 Task: Send an email with the signature Dale Allen with the subject 'Service upgrade' and the message 'Please let me know if there are any changes to the requirements.' from softage.1@softage.net to softage.5@softage.net with an attached document Policy_manual.docx and move the email from Sent Items to the folder Software
Action: Key pressed n
Screenshot: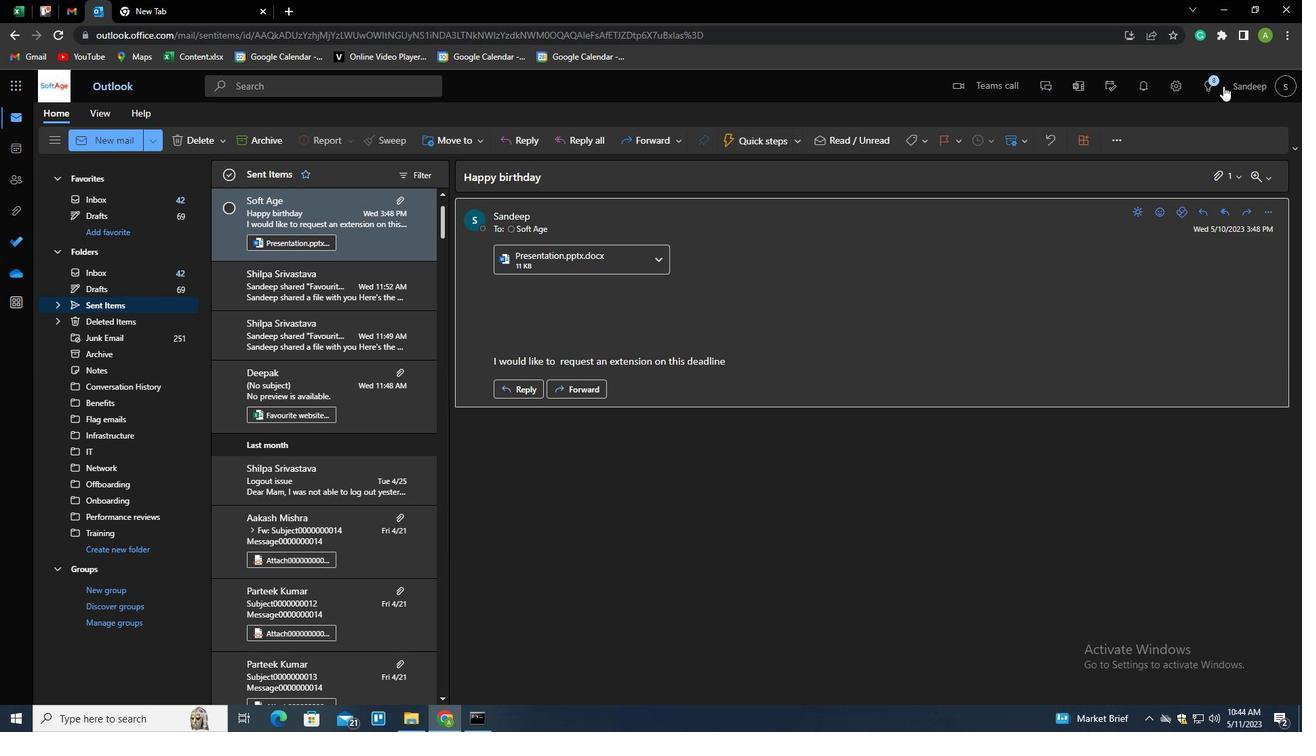 
Action: Mouse moved to (901, 141)
Screenshot: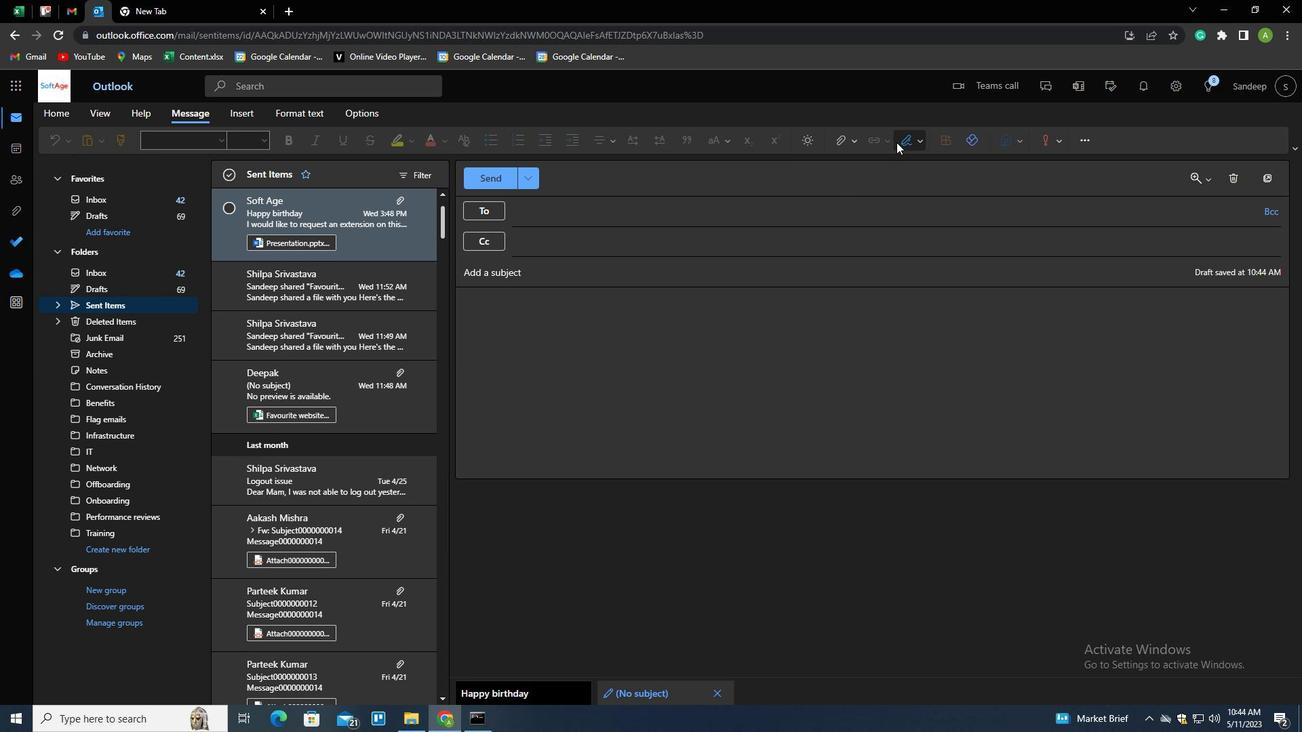 
Action: Mouse pressed left at (901, 141)
Screenshot: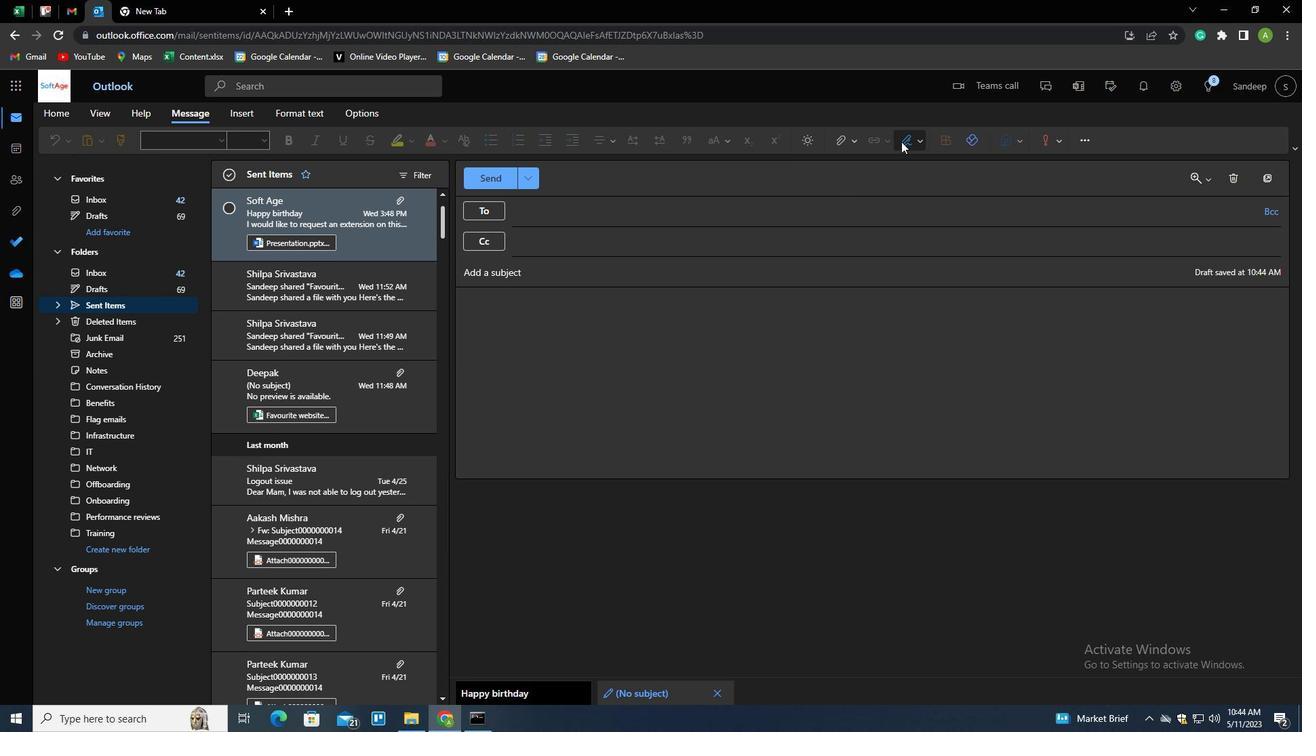 
Action: Mouse moved to (891, 194)
Screenshot: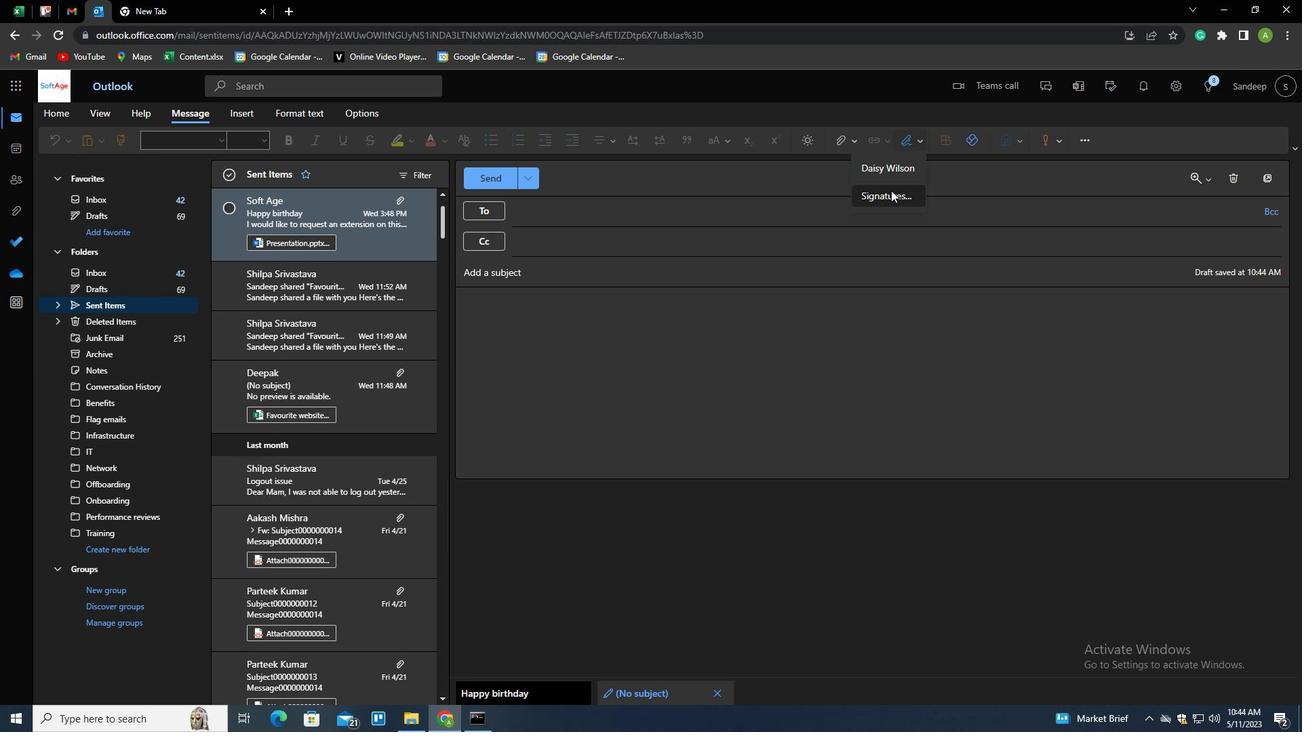 
Action: Mouse pressed left at (891, 194)
Screenshot: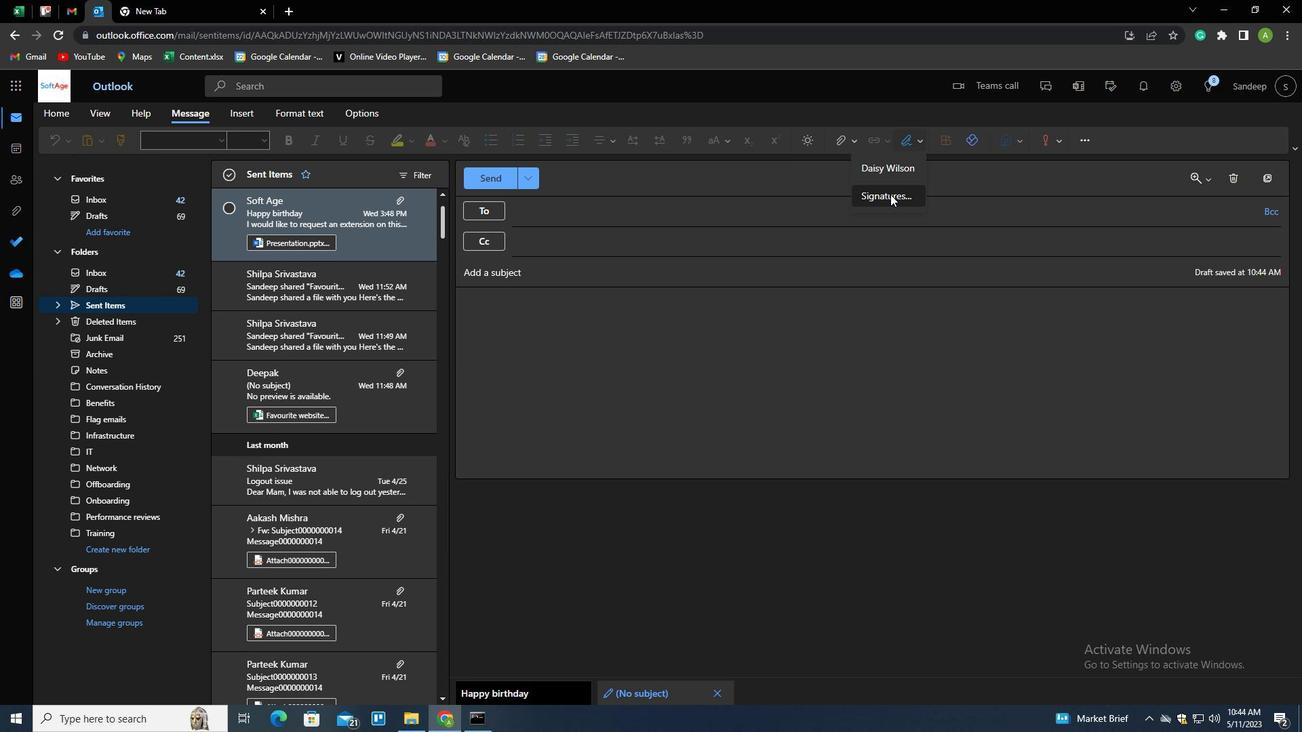 
Action: Mouse moved to (907, 247)
Screenshot: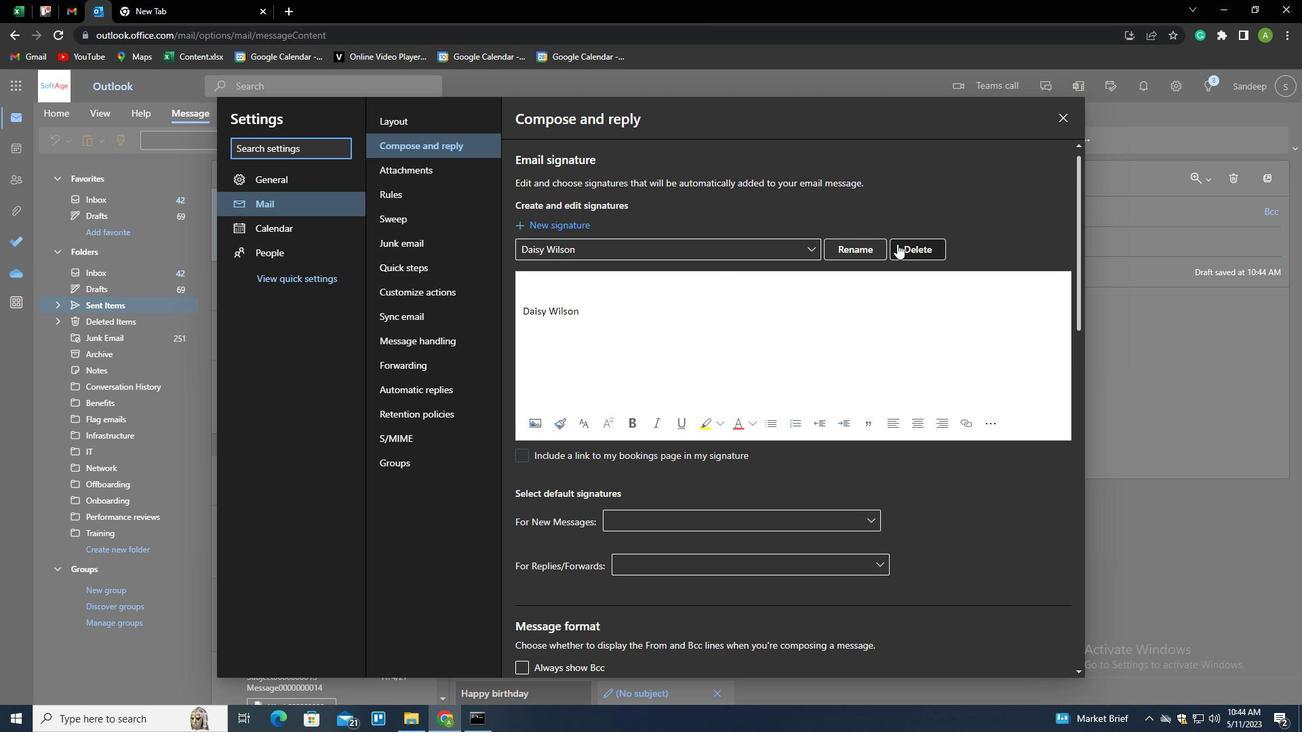 
Action: Mouse pressed left at (907, 247)
Screenshot: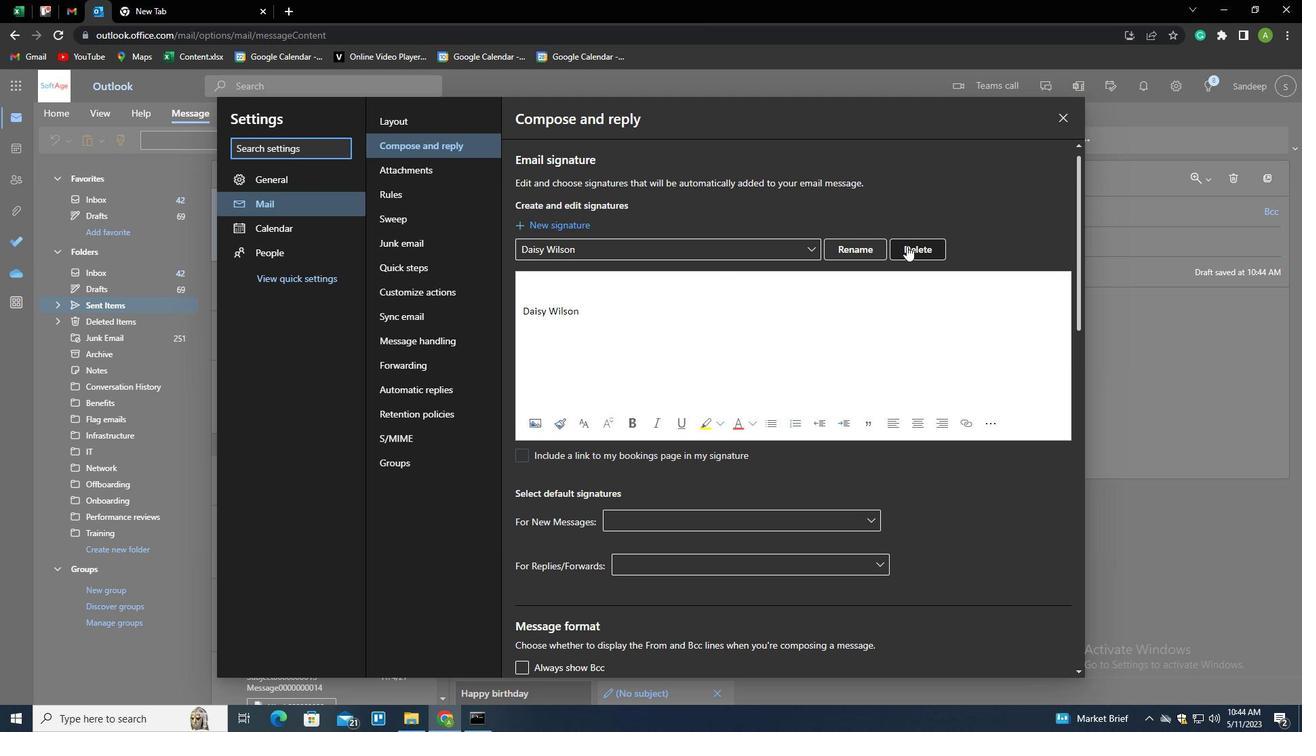 
Action: Mouse moved to (905, 248)
Screenshot: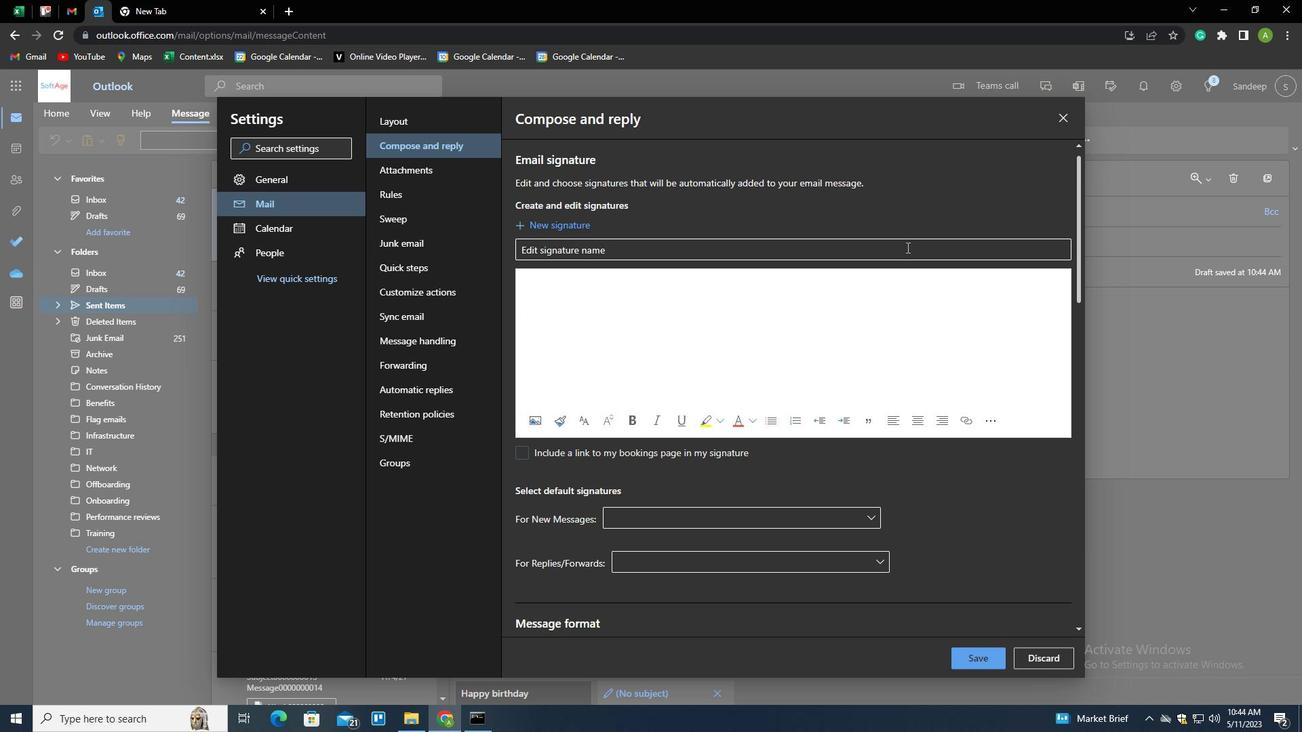 
Action: Mouse pressed left at (905, 248)
Screenshot: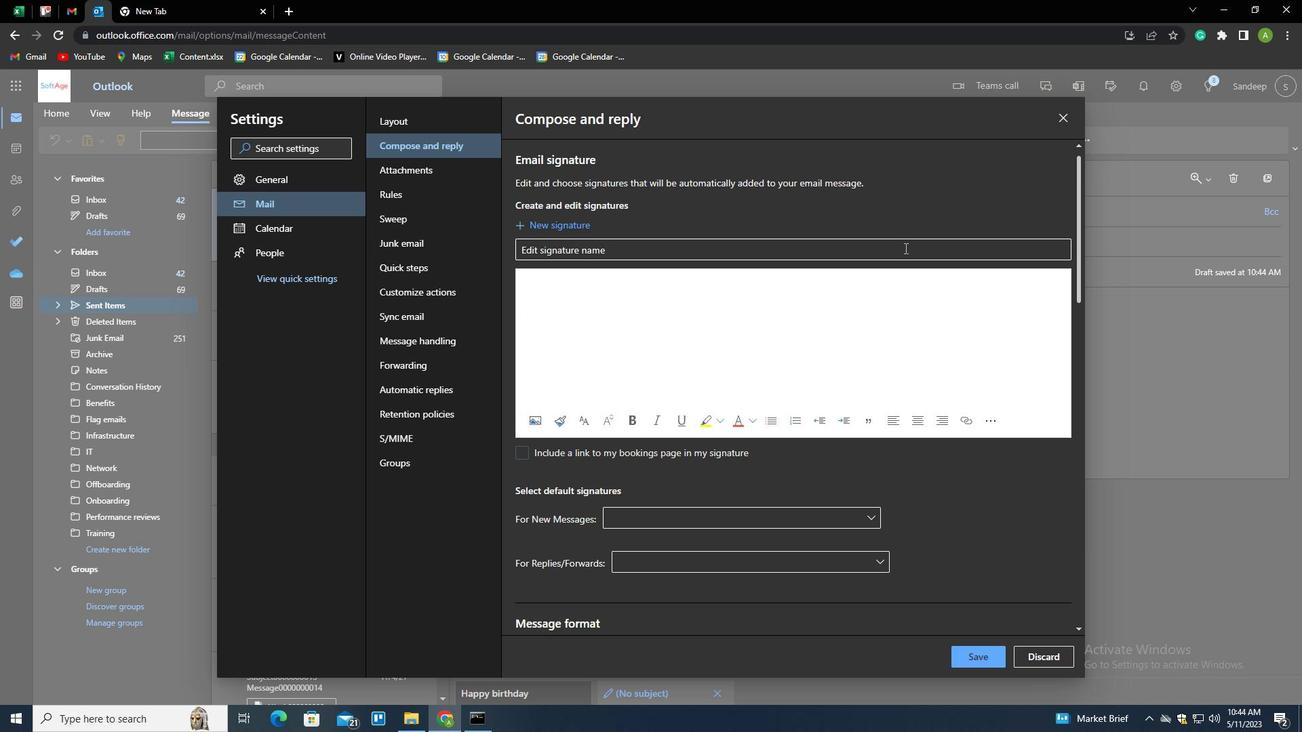 
Action: Key pressed <Key.shift>DALE<Key.space><Key.shift>ALLEN<Key.tab><Key.shift_r><Key.enter><Key.enter><Key.shift>DALE<Key.space><Key.shift>ALLEN
Screenshot: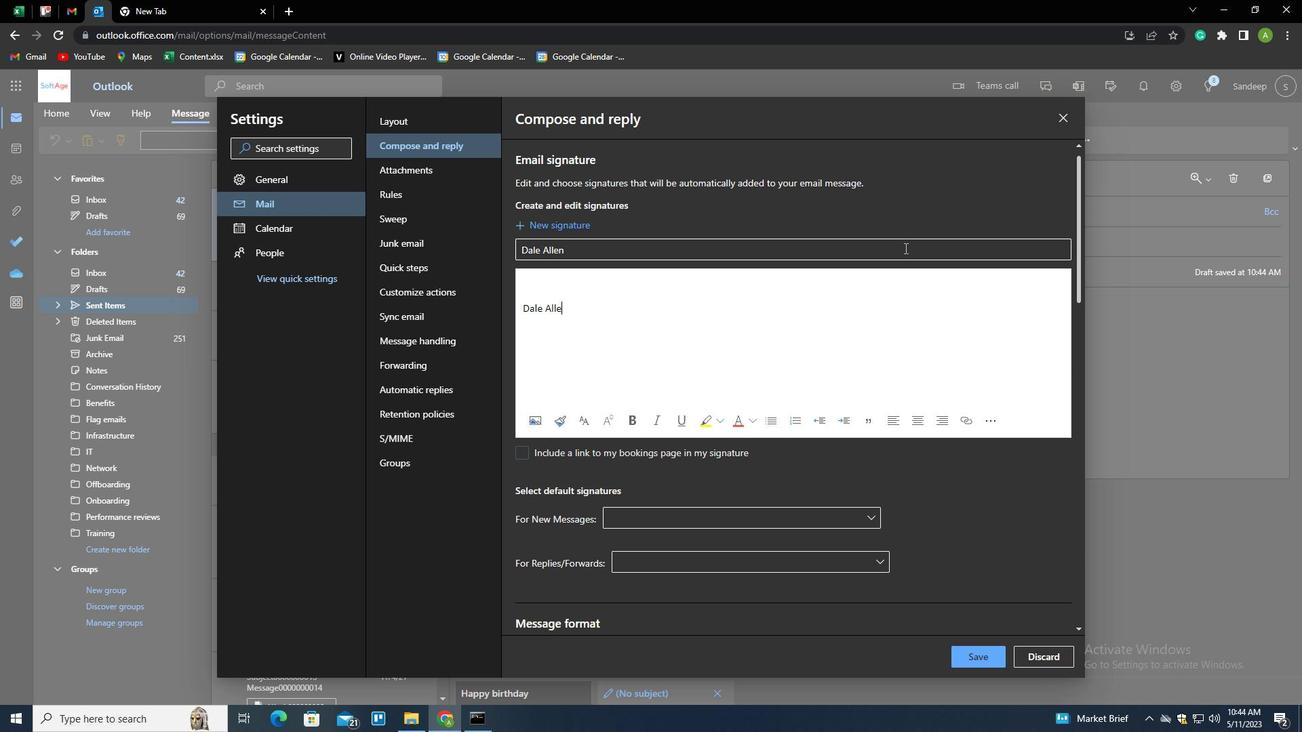 
Action: Mouse moved to (983, 656)
Screenshot: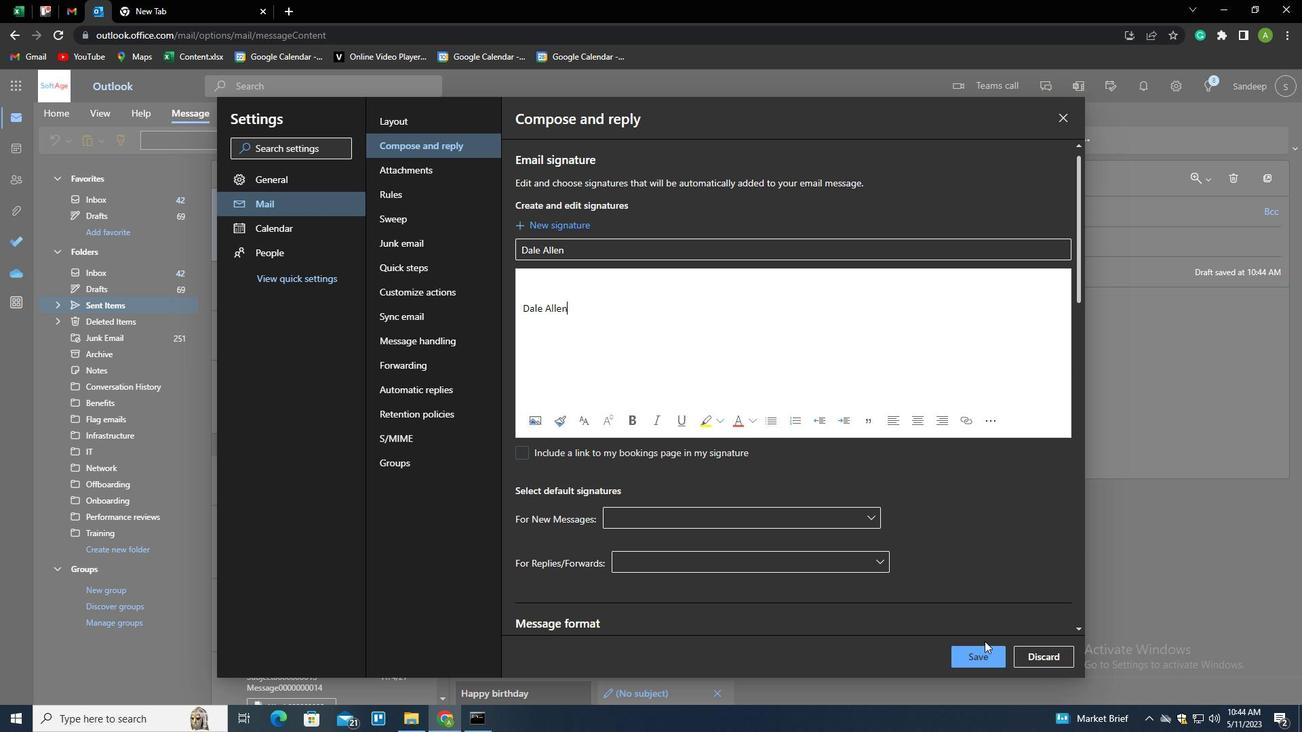 
Action: Mouse pressed left at (983, 656)
Screenshot: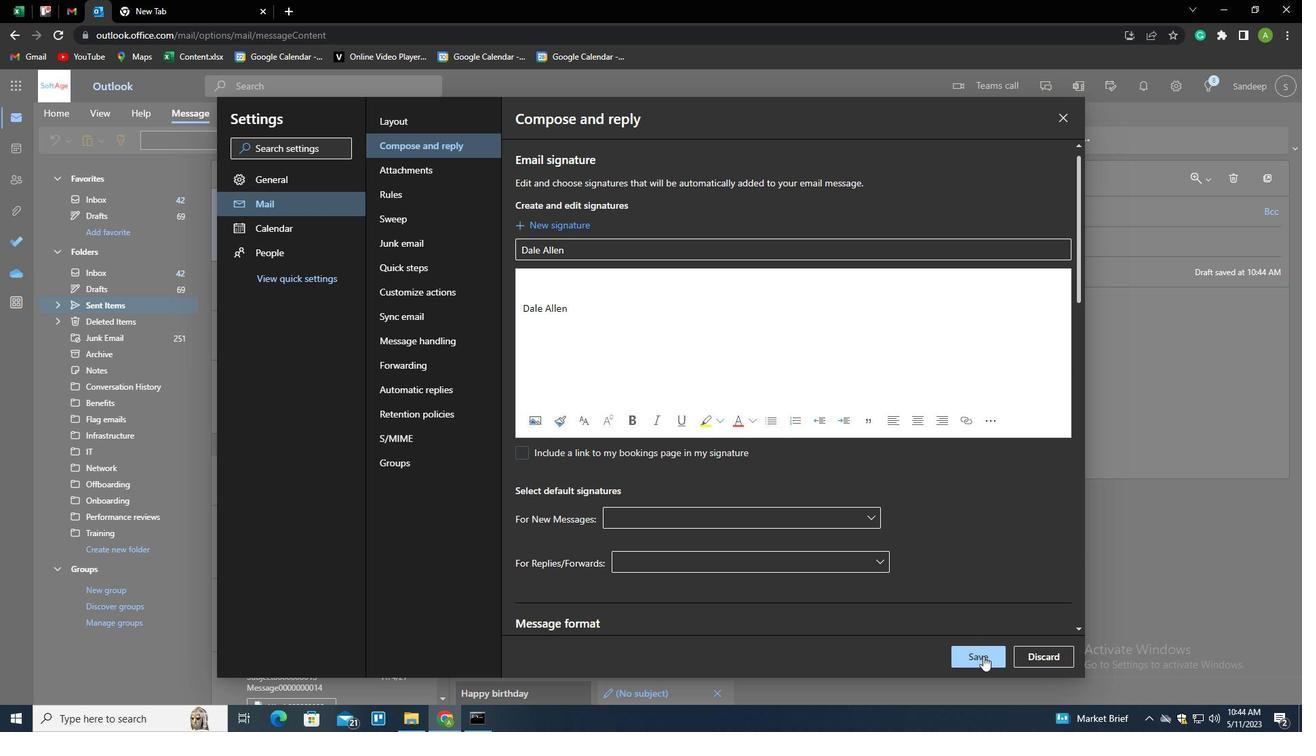 
Action: Mouse moved to (1185, 363)
Screenshot: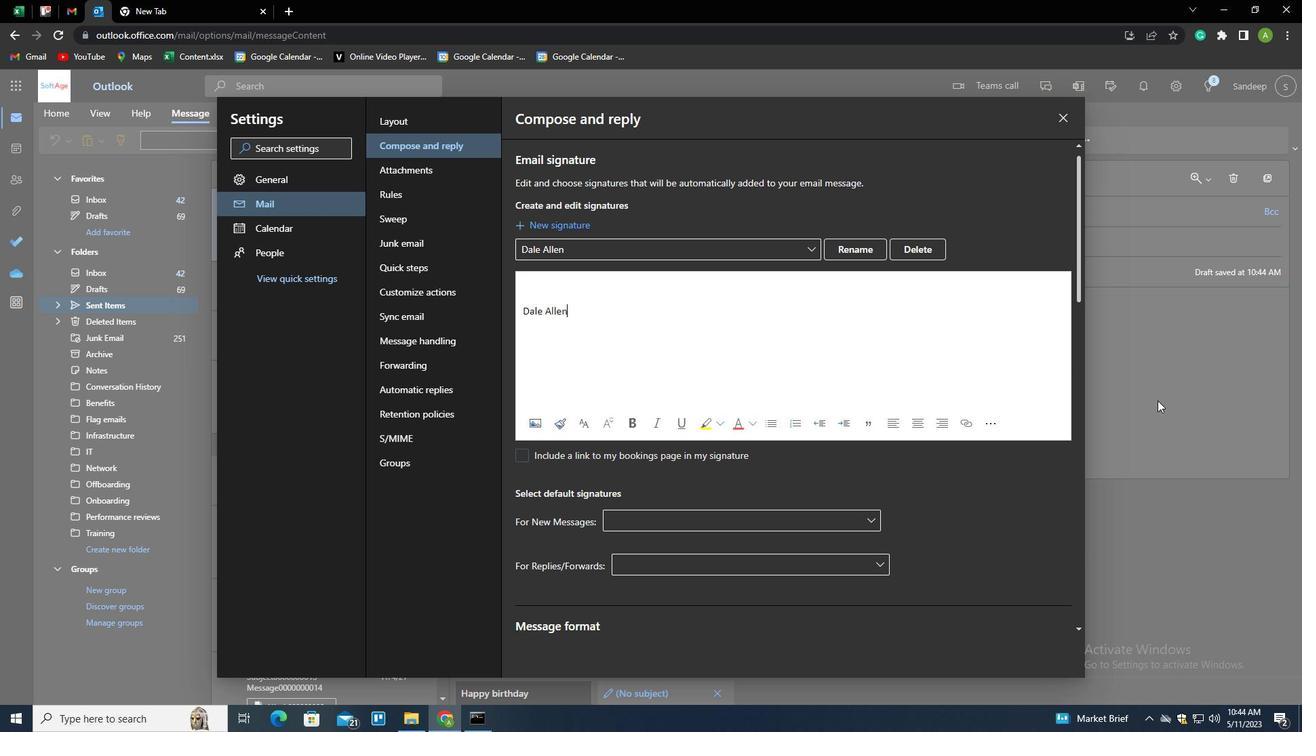 
Action: Mouse pressed left at (1185, 363)
Screenshot: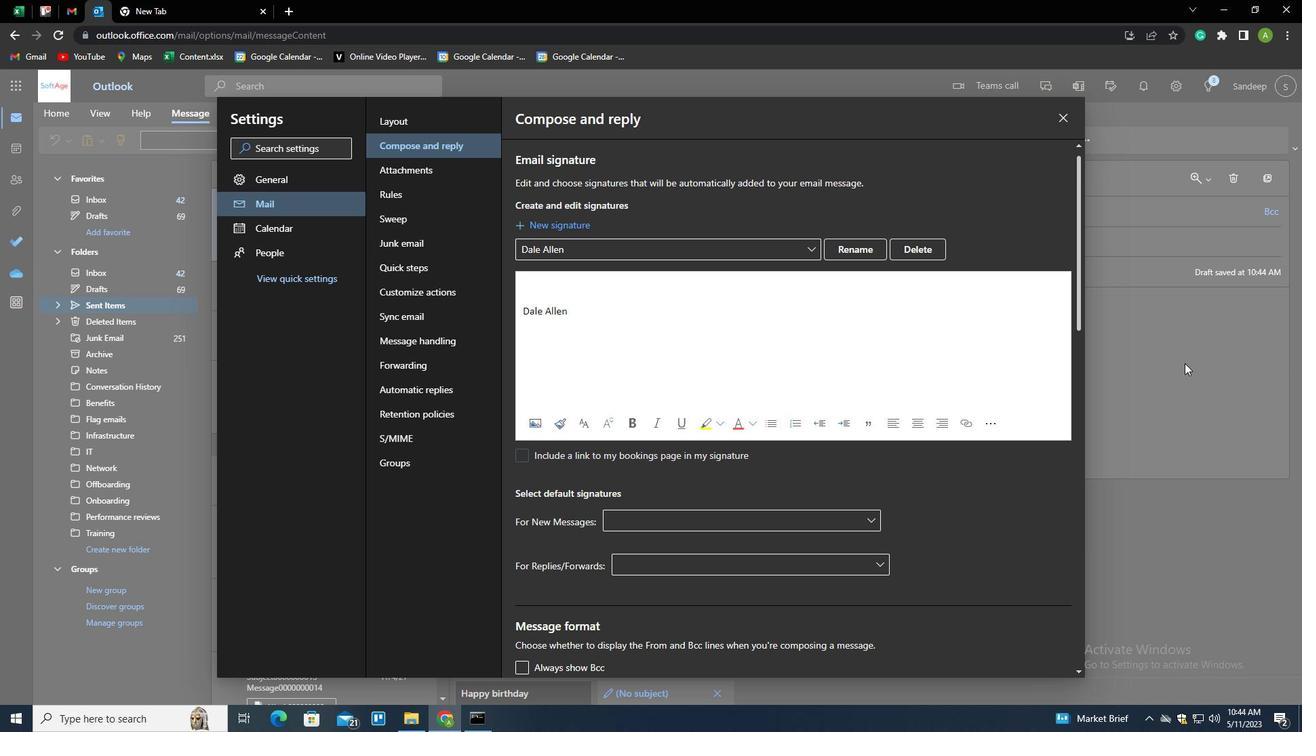 
Action: Mouse moved to (924, 145)
Screenshot: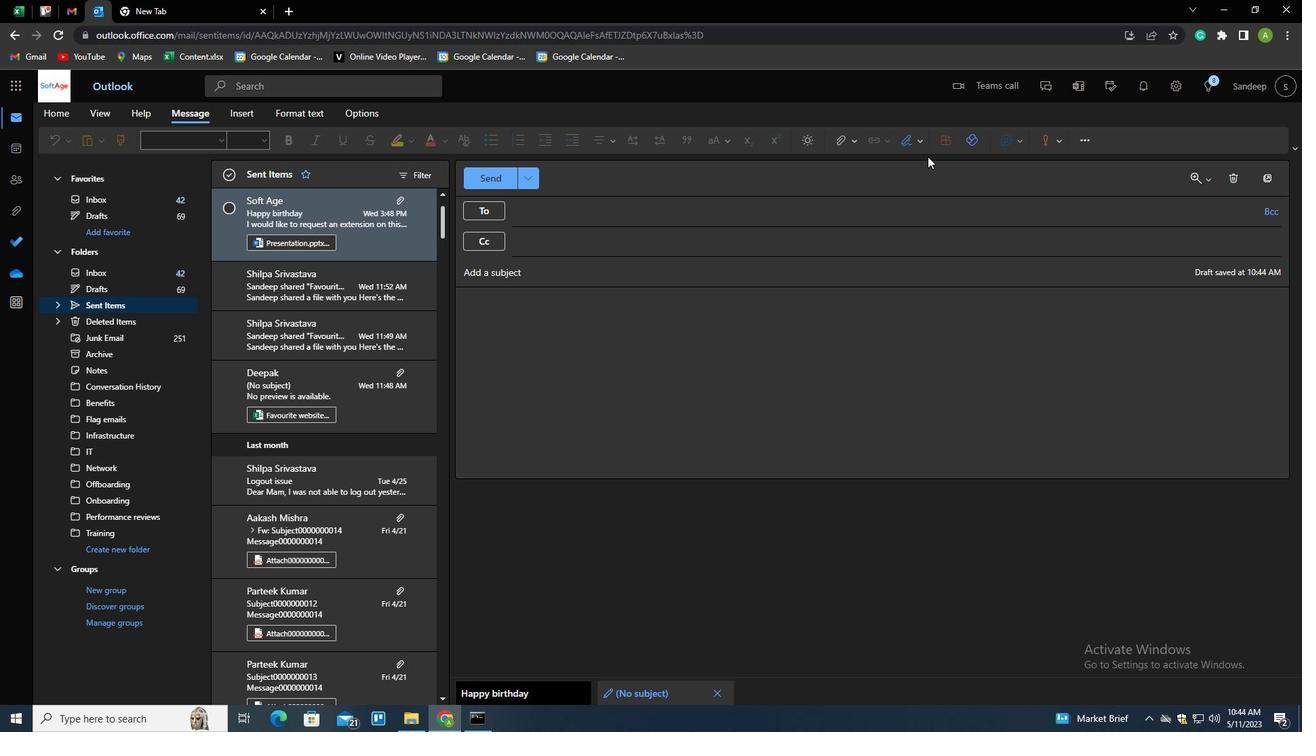 
Action: Mouse pressed left at (924, 145)
Screenshot: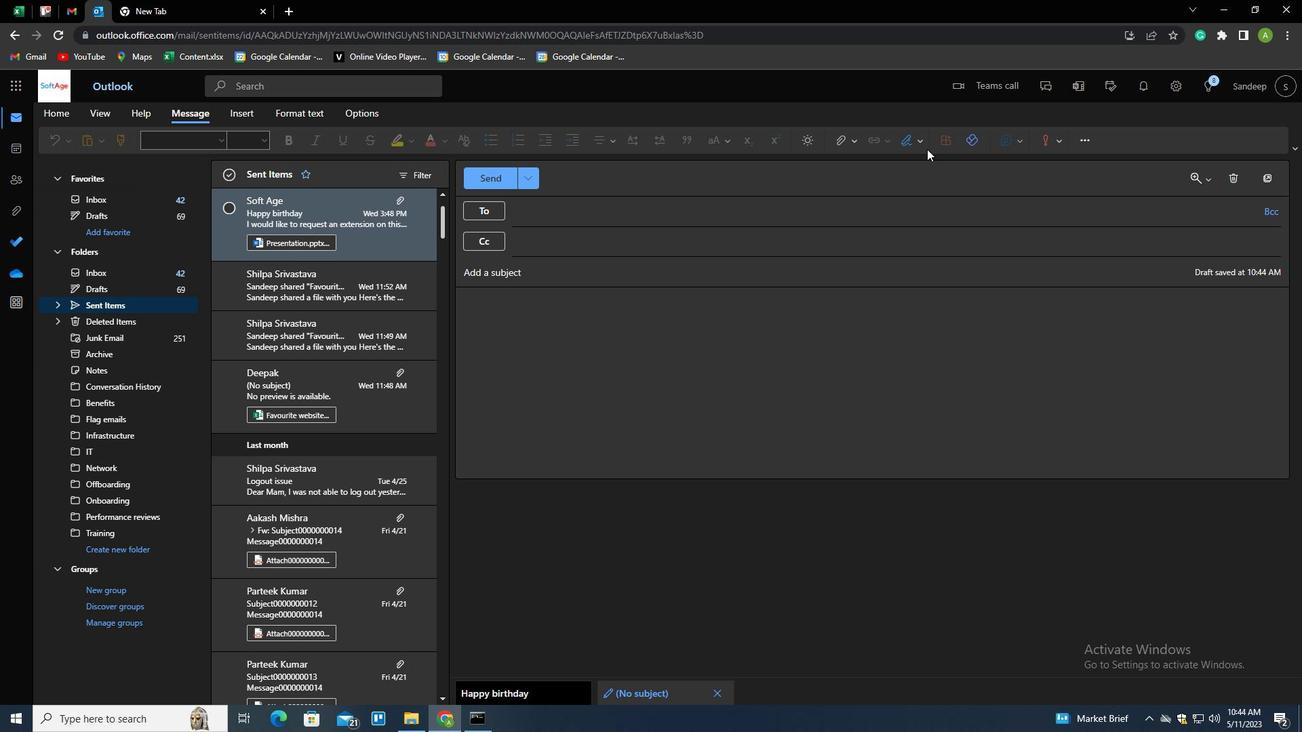 
Action: Mouse moved to (886, 166)
Screenshot: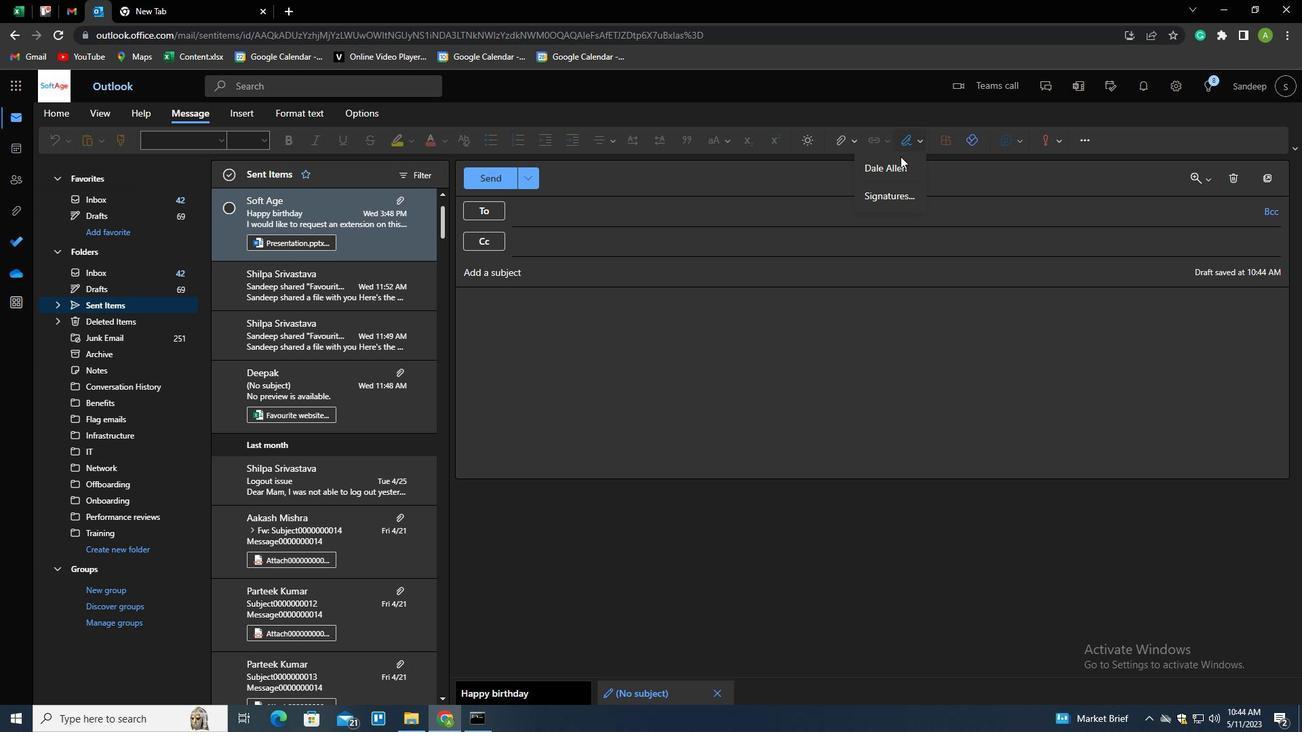 
Action: Mouse pressed left at (886, 166)
Screenshot: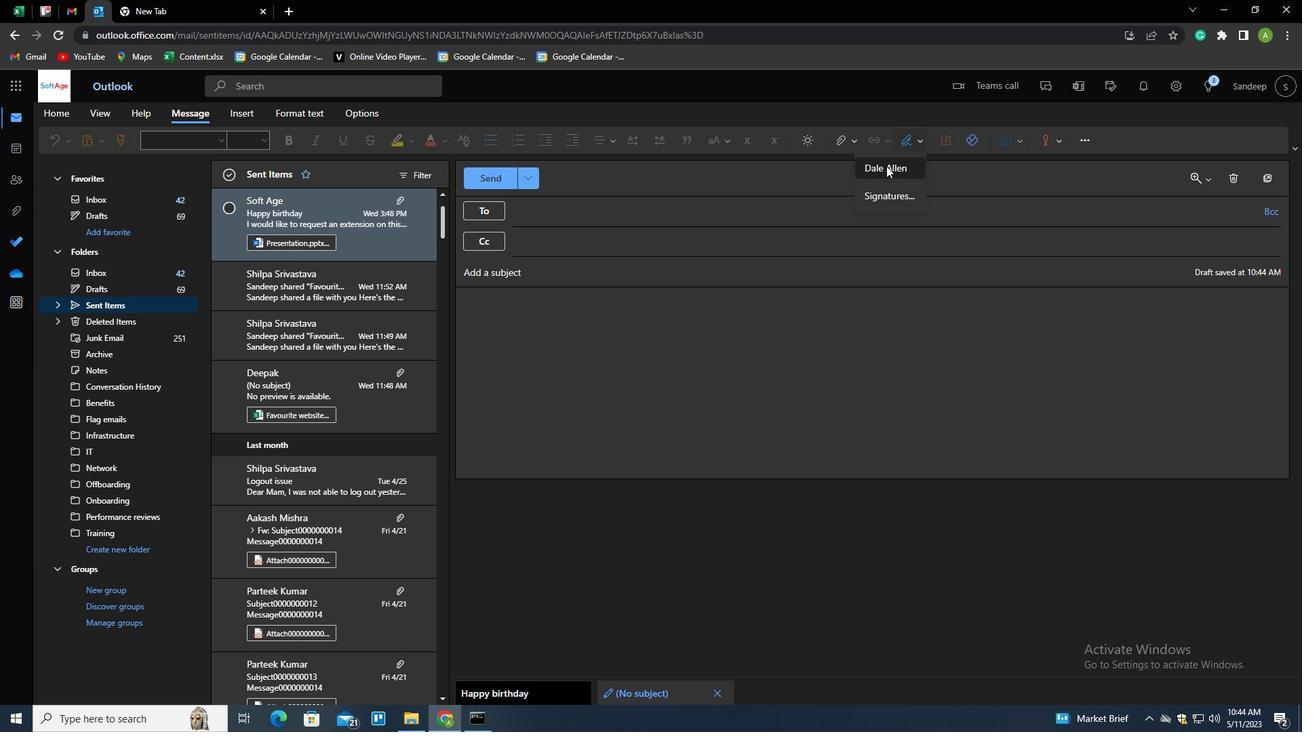 
Action: Mouse moved to (510, 274)
Screenshot: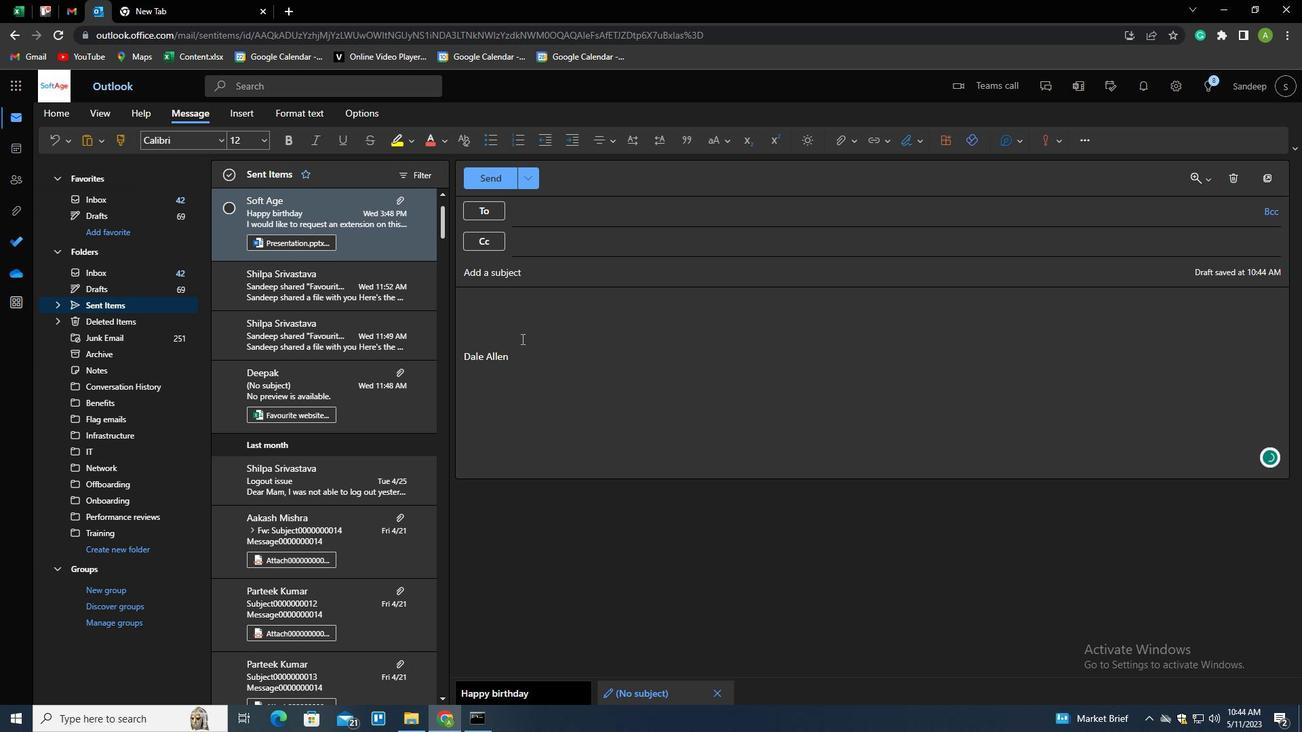
Action: Mouse pressed left at (510, 274)
Screenshot: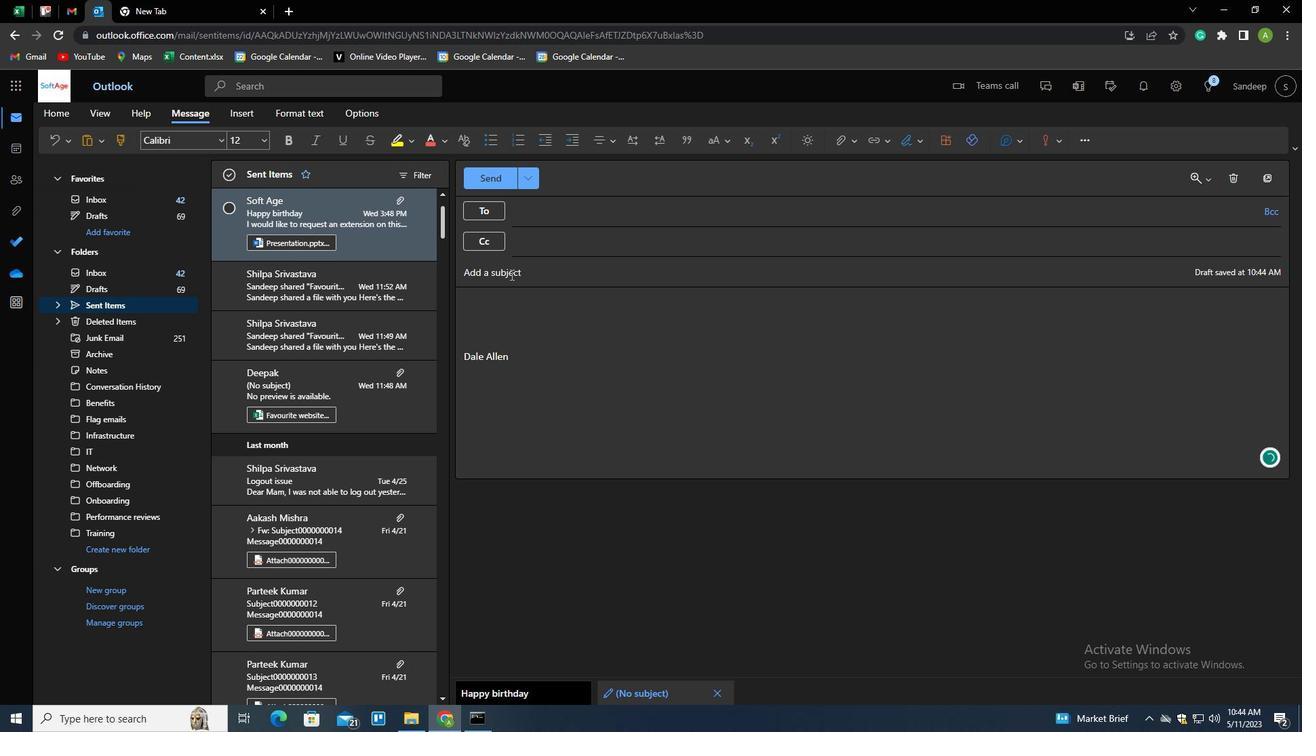 
Action: Key pressed <Key.shift>SERVICE<Key.space><Key.shift><Key.shift><Key.shift><Key.shift><Key.shift>UPGRADE<Key.tab><Key.shift_r><Key.enter><Key.backspace><Key.end><Key.down><Key.down><Key.down><Key.down><Key.down><Key.shift_r><Key.enter><Key.shift>PLEASE<Key.space>LET<Key.space>ME<Key.space>KNOE<Key.backspace>W<Key.space>IF<Key.space>THERE<Key.space>ARE<Key.space>ANY<Key.space>CHNGES<Key.space>TO<Key.space>THE<Key.space><Key.backspace><Key.backspace><Key.backspace><Key.backspace><Key.backspace><Key.backspace><Key.backspace><Key.backspace><Key.backspace><Key.backspace><Key.backspace><Key.backspace>ANGES<Key.space>TO<Key.space>THE<Key.space>REQUIREMENTS.
Screenshot: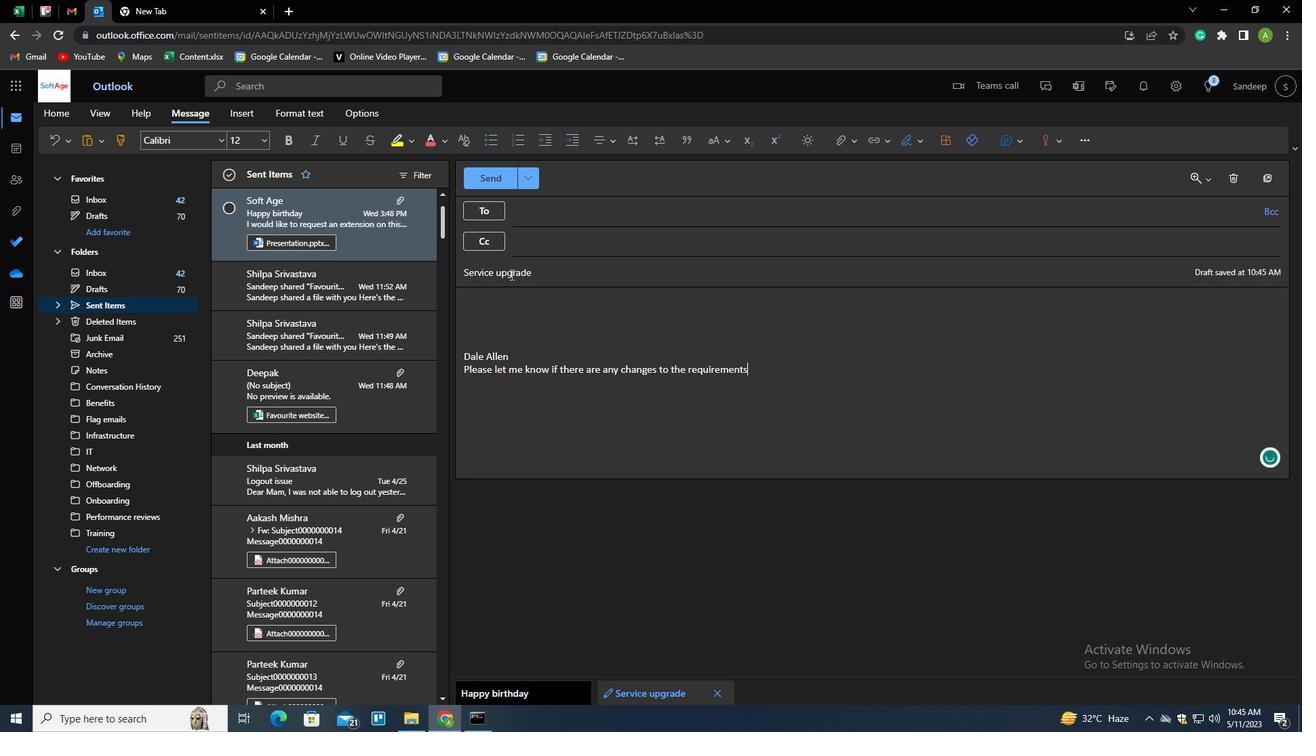 
Action: Mouse moved to (553, 211)
Screenshot: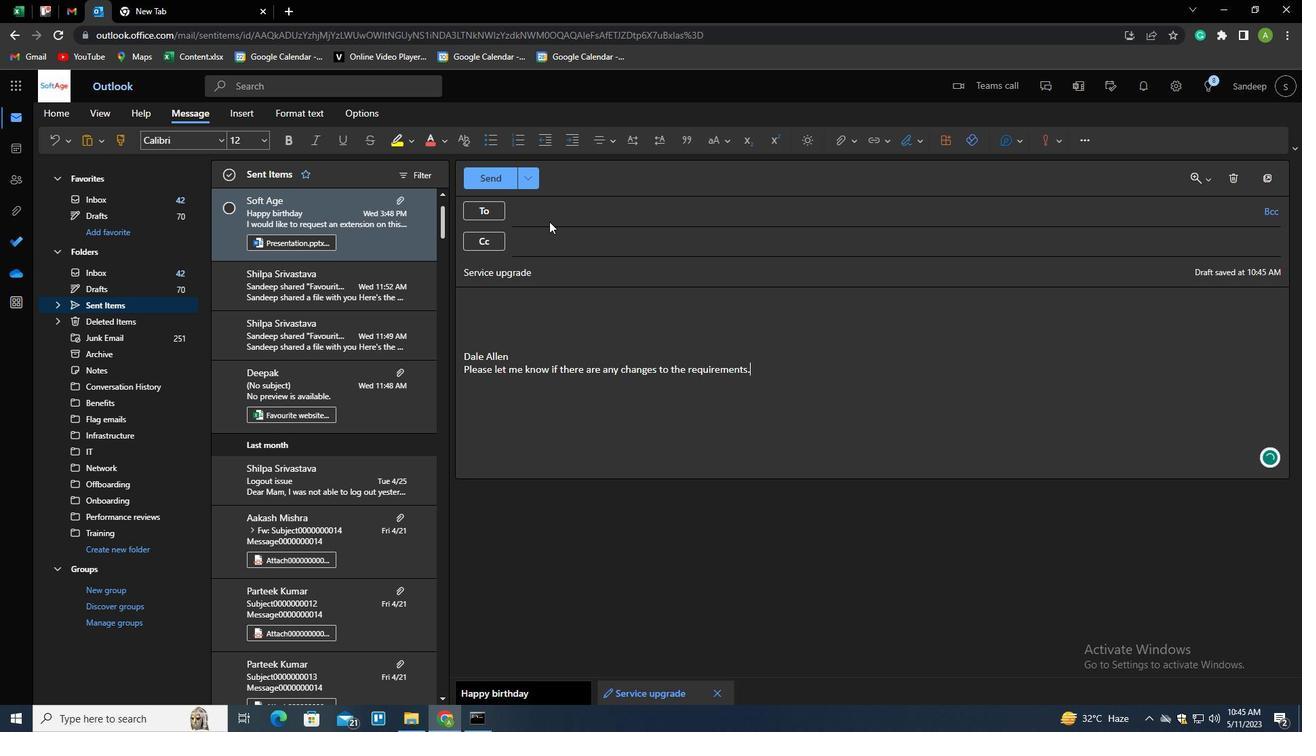 
Action: Mouse pressed left at (553, 211)
Screenshot: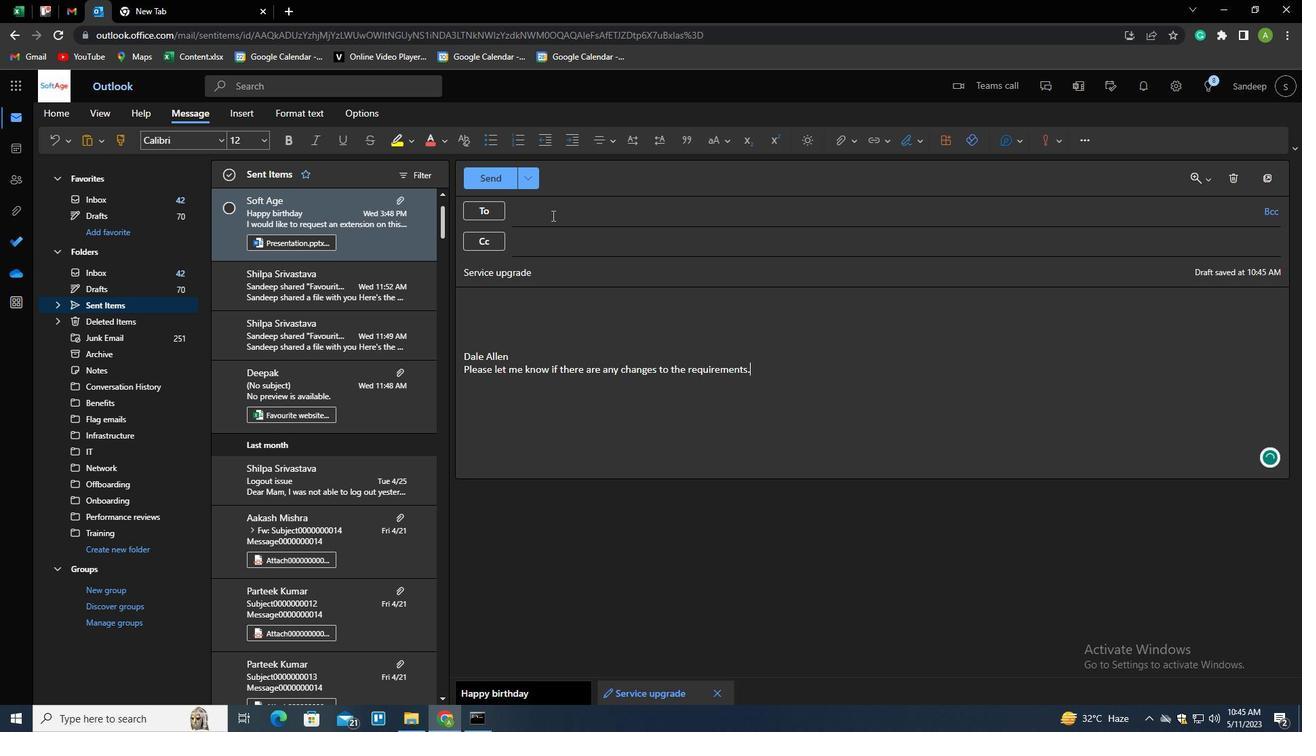 
Action: Key pressed SOFTAGE.5
Screenshot: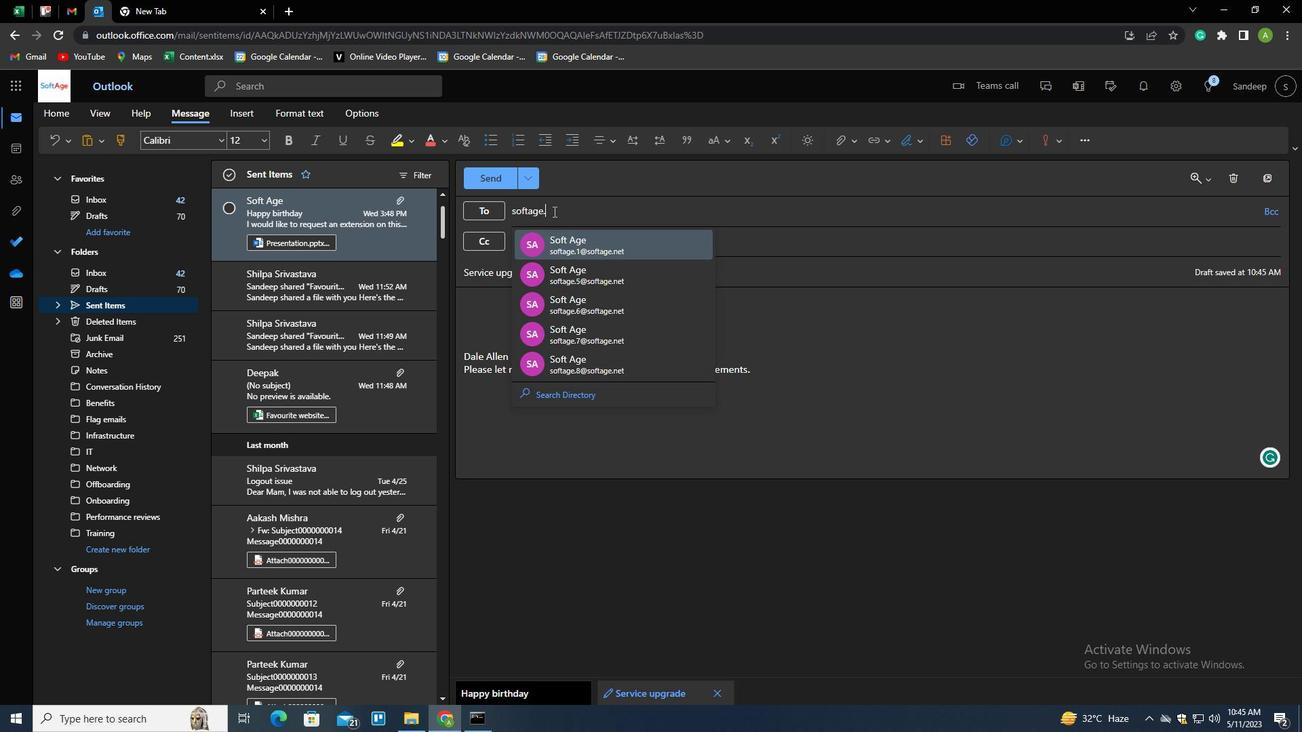 
Action: Mouse moved to (570, 247)
Screenshot: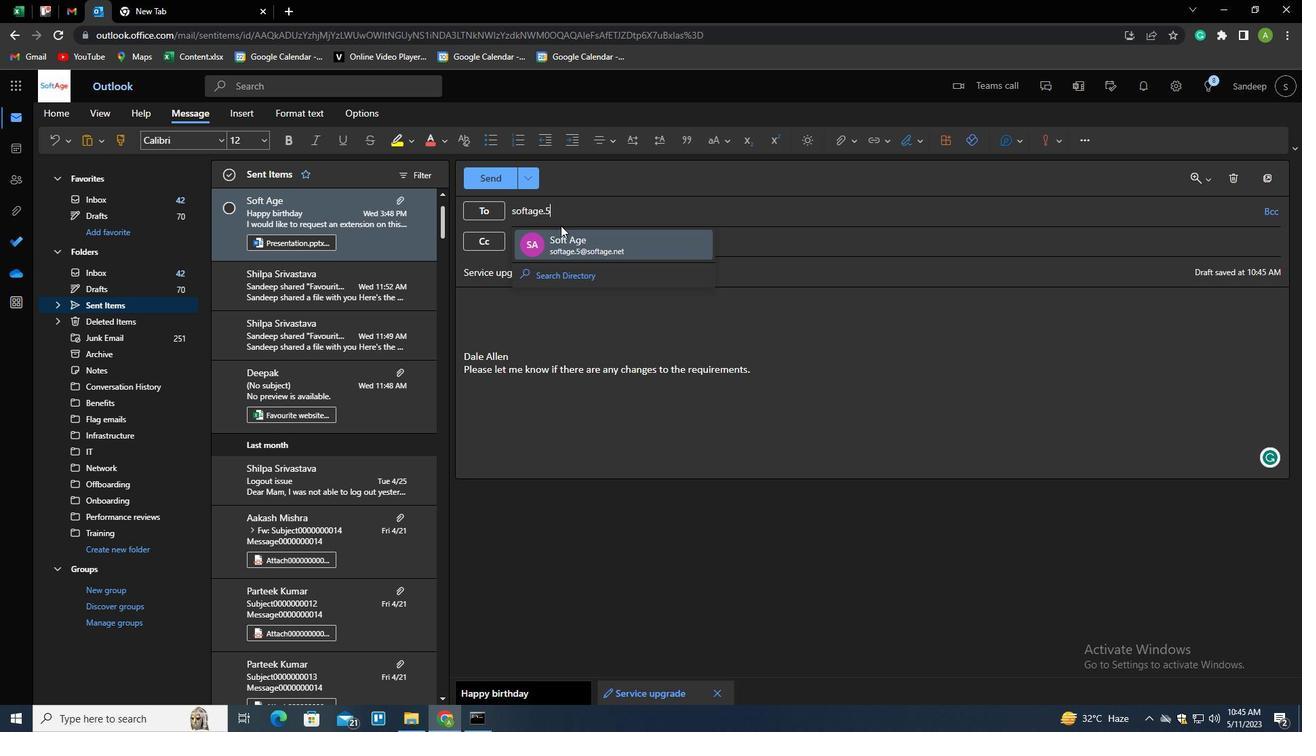 
Action: Mouse pressed left at (570, 247)
Screenshot: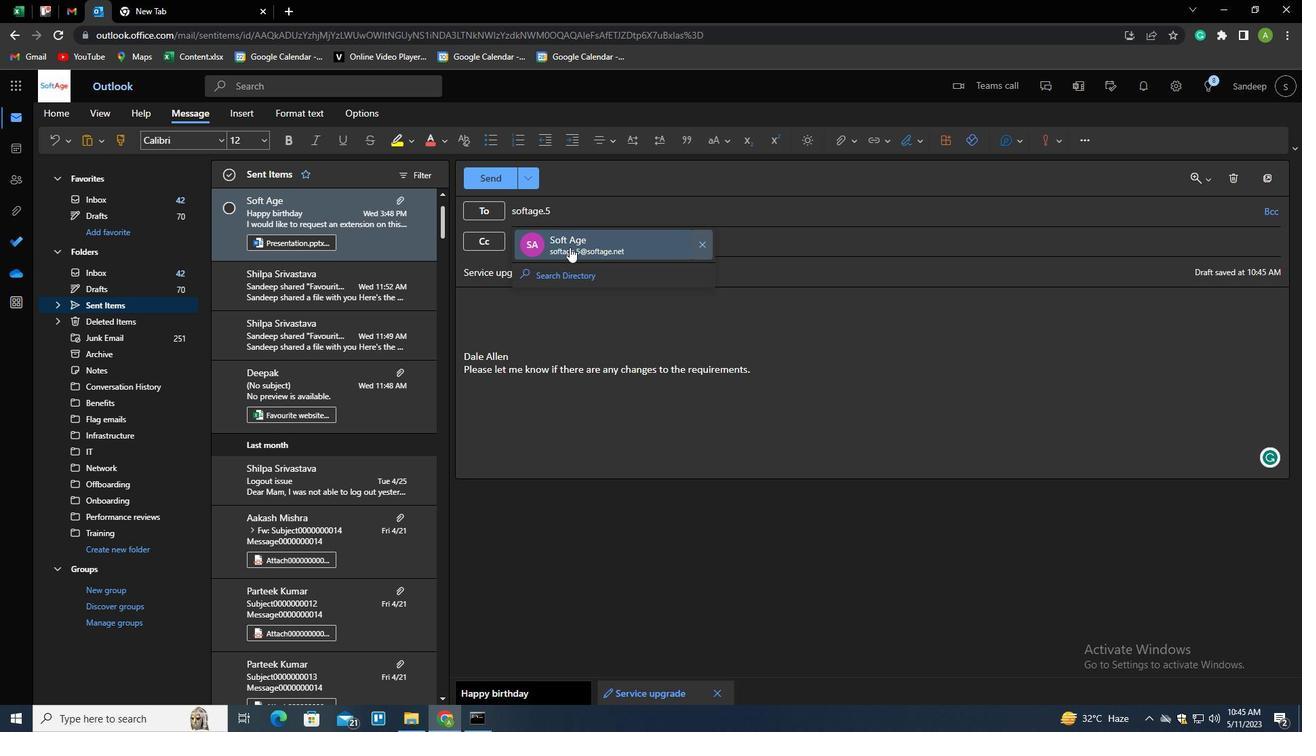 
Action: Mouse moved to (122, 546)
Screenshot: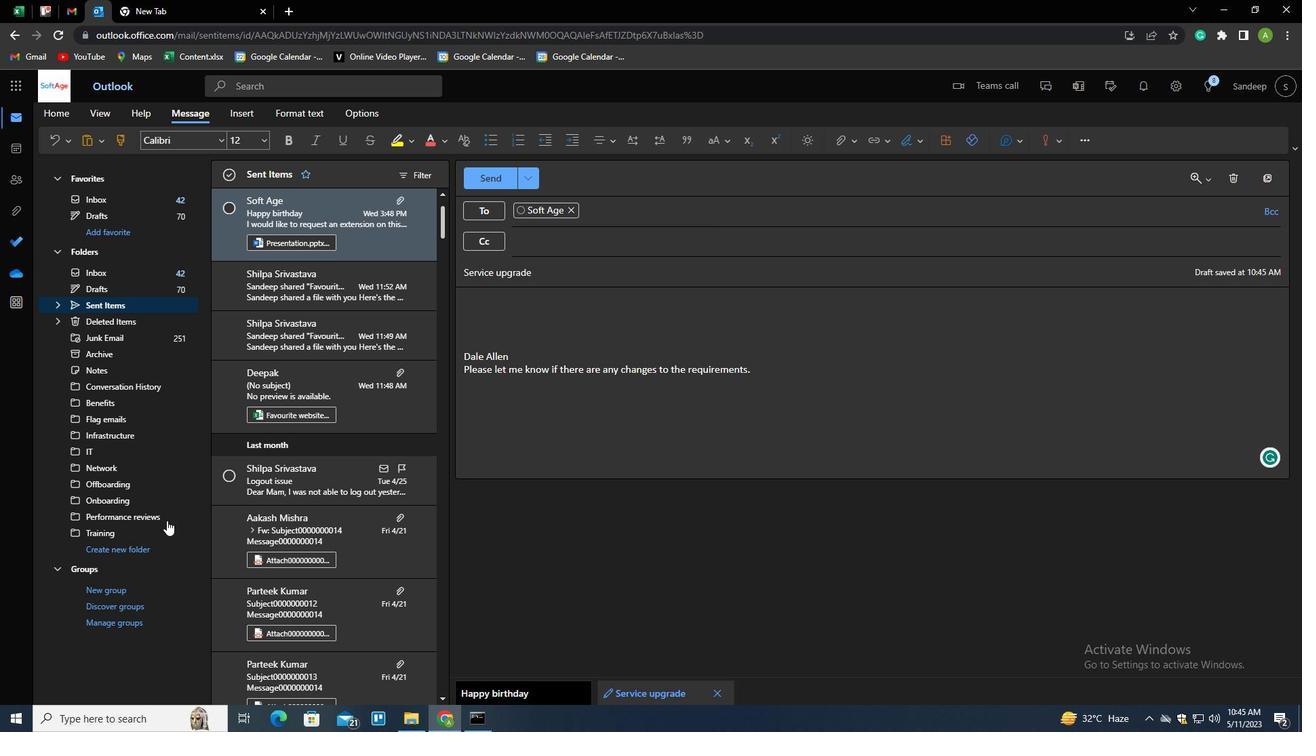 
Action: Mouse pressed left at (122, 546)
Screenshot: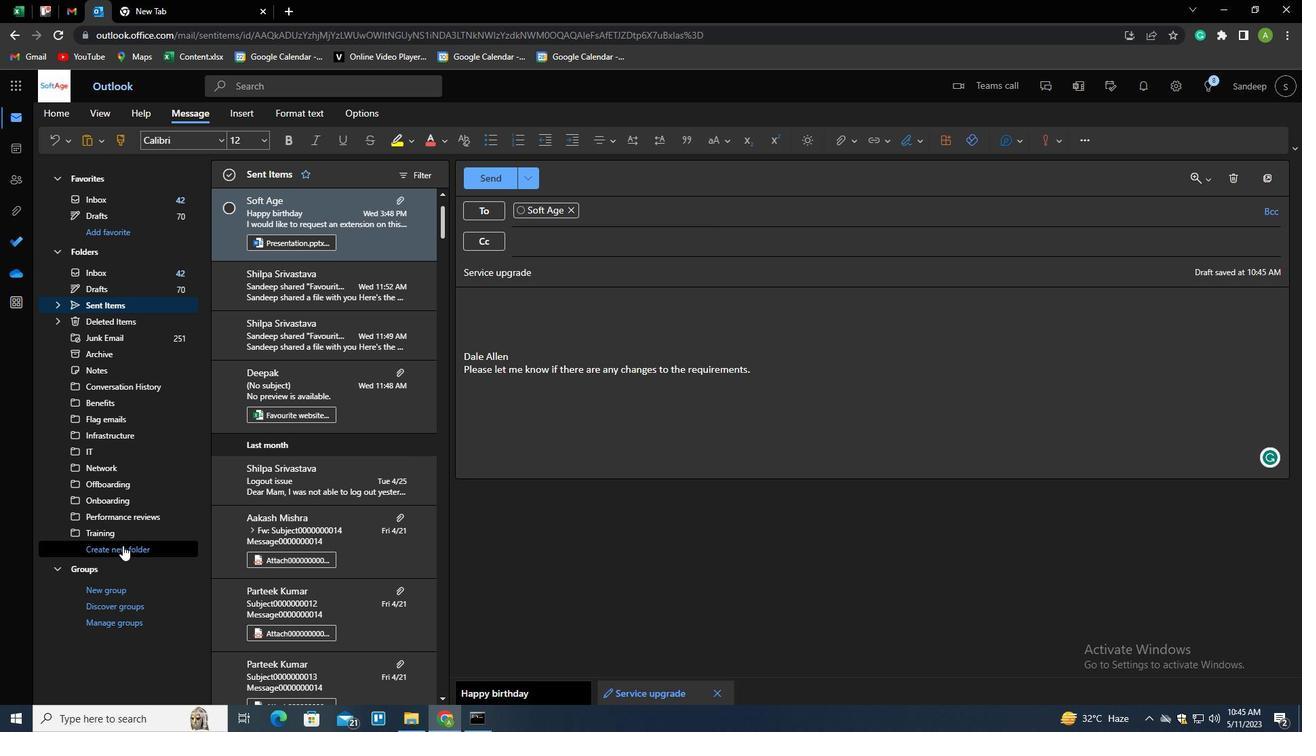 
Action: Mouse moved to (618, 332)
Screenshot: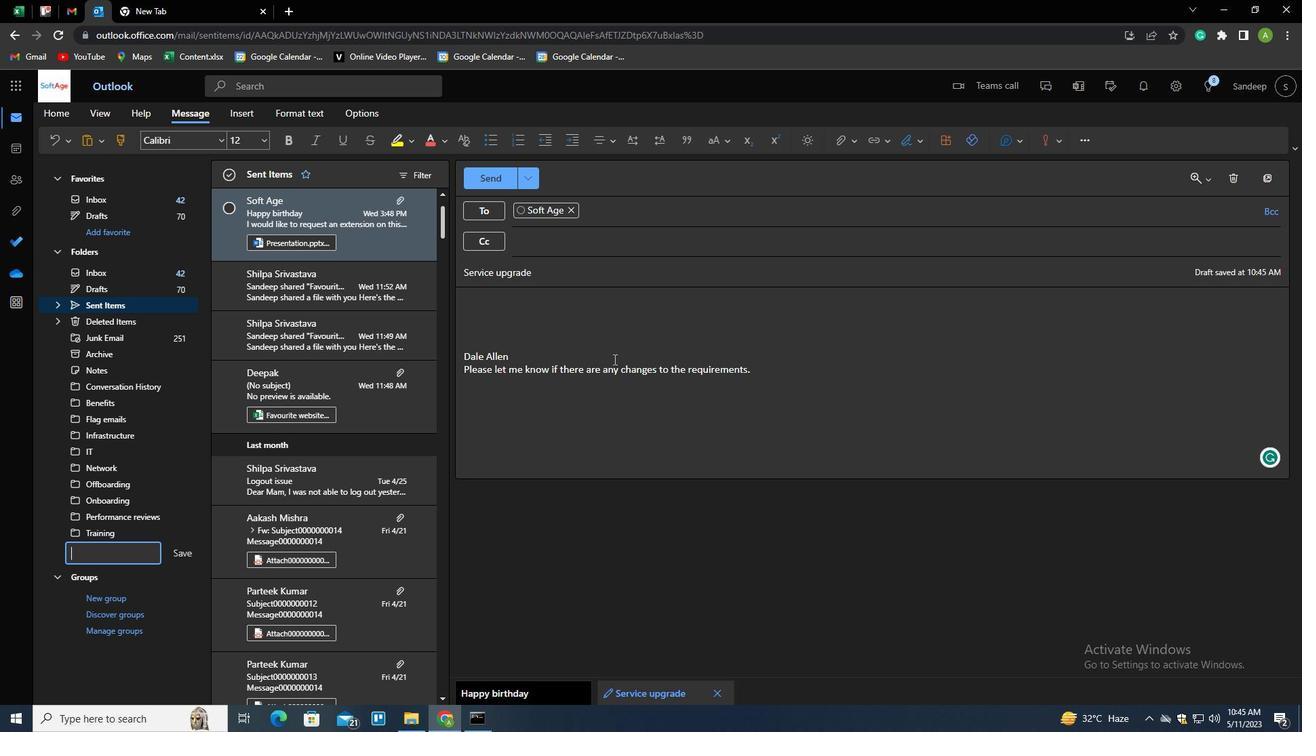 
Action: Mouse pressed left at (618, 332)
Screenshot: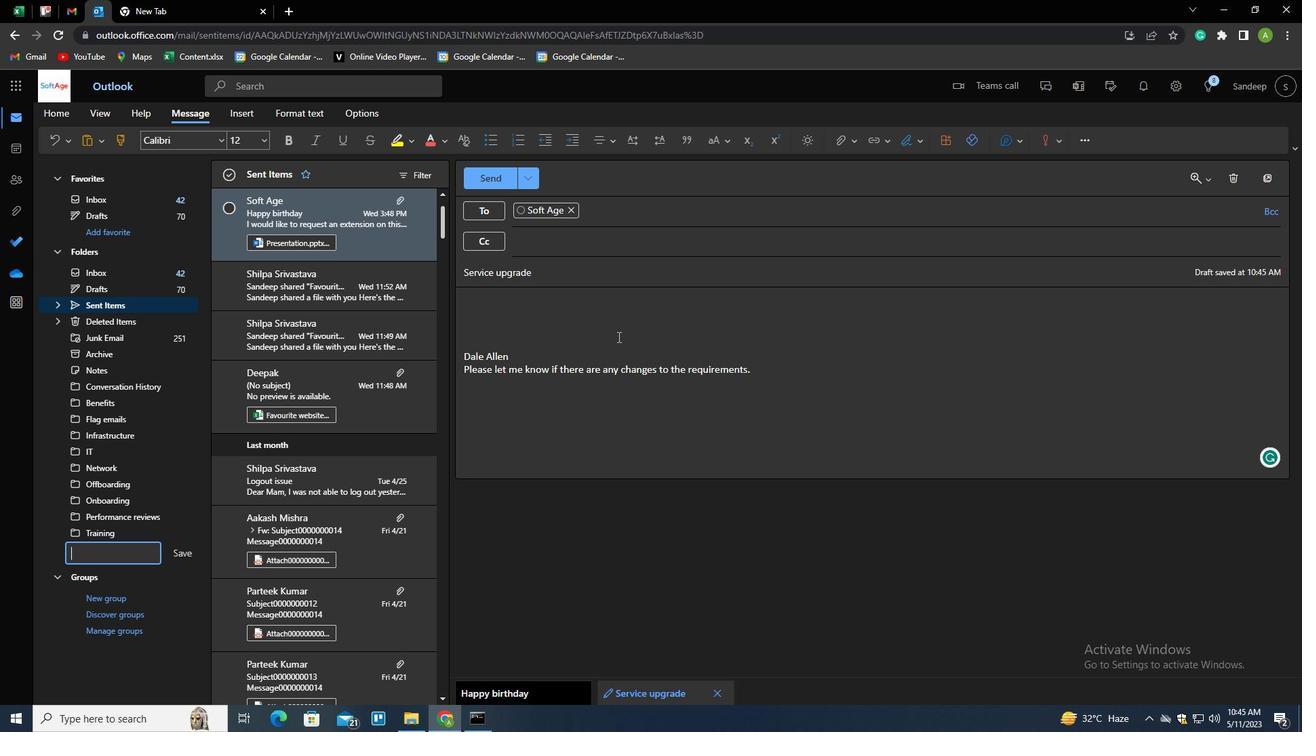 
Action: Mouse moved to (842, 139)
Screenshot: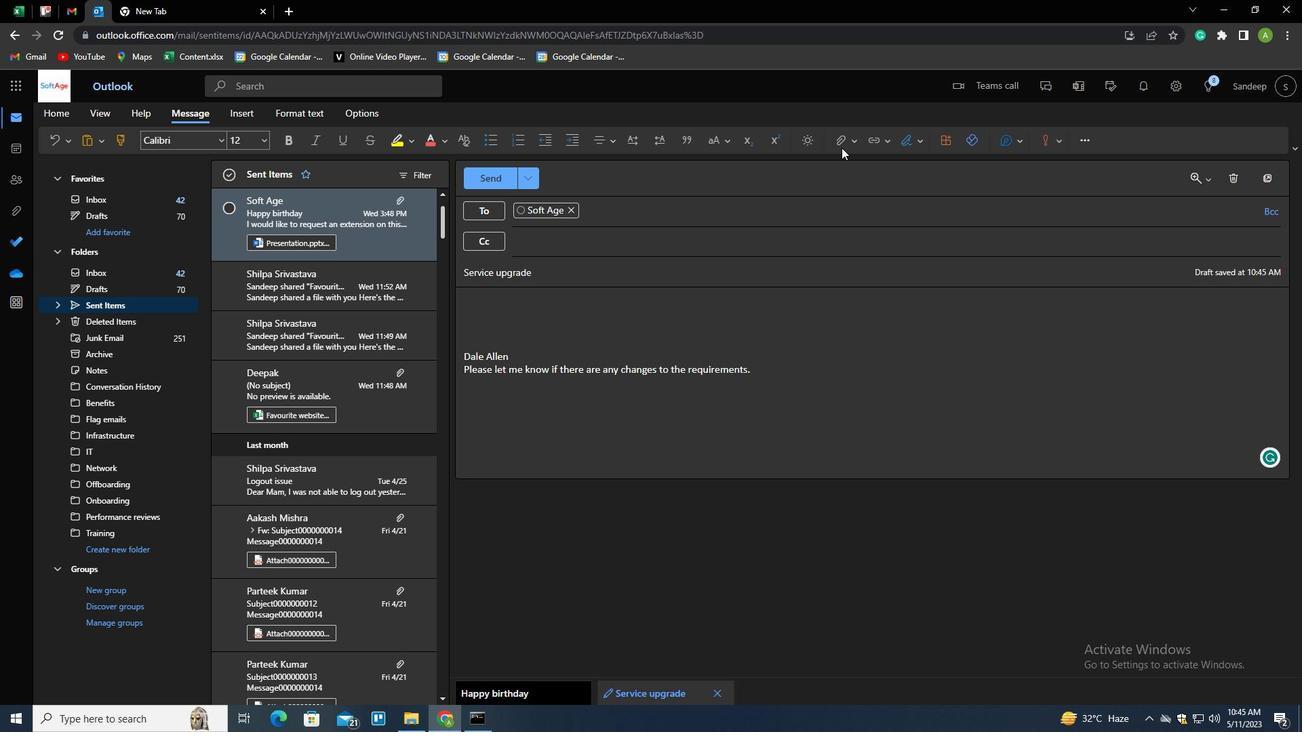 
Action: Mouse pressed left at (842, 139)
Screenshot: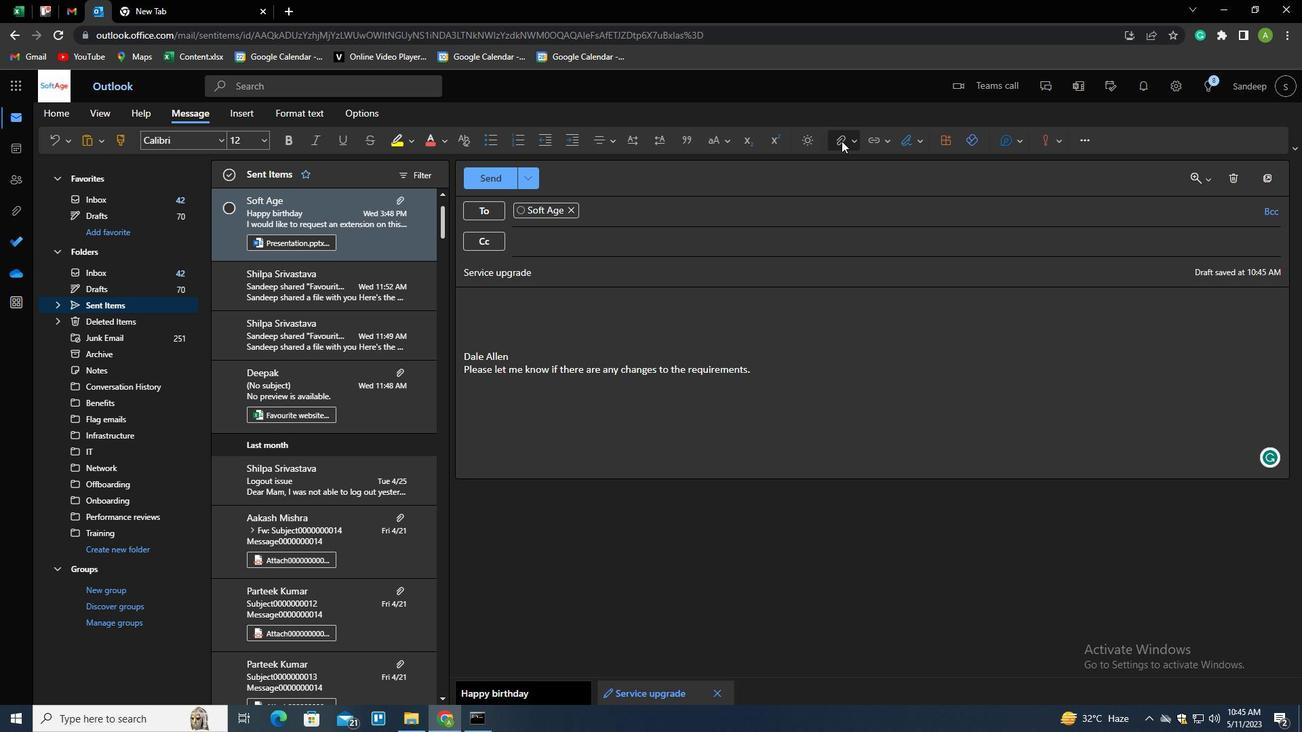 
Action: Mouse moved to (778, 170)
Screenshot: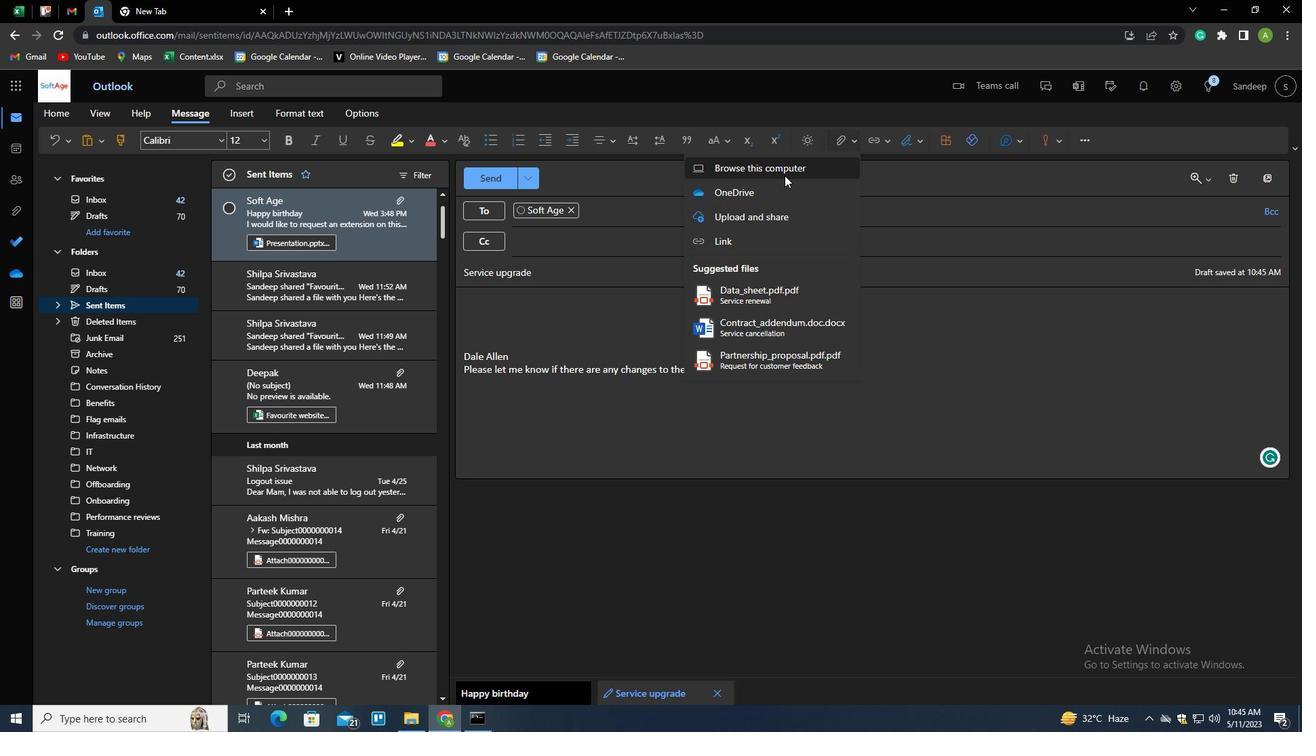 
Action: Mouse pressed left at (778, 170)
Screenshot: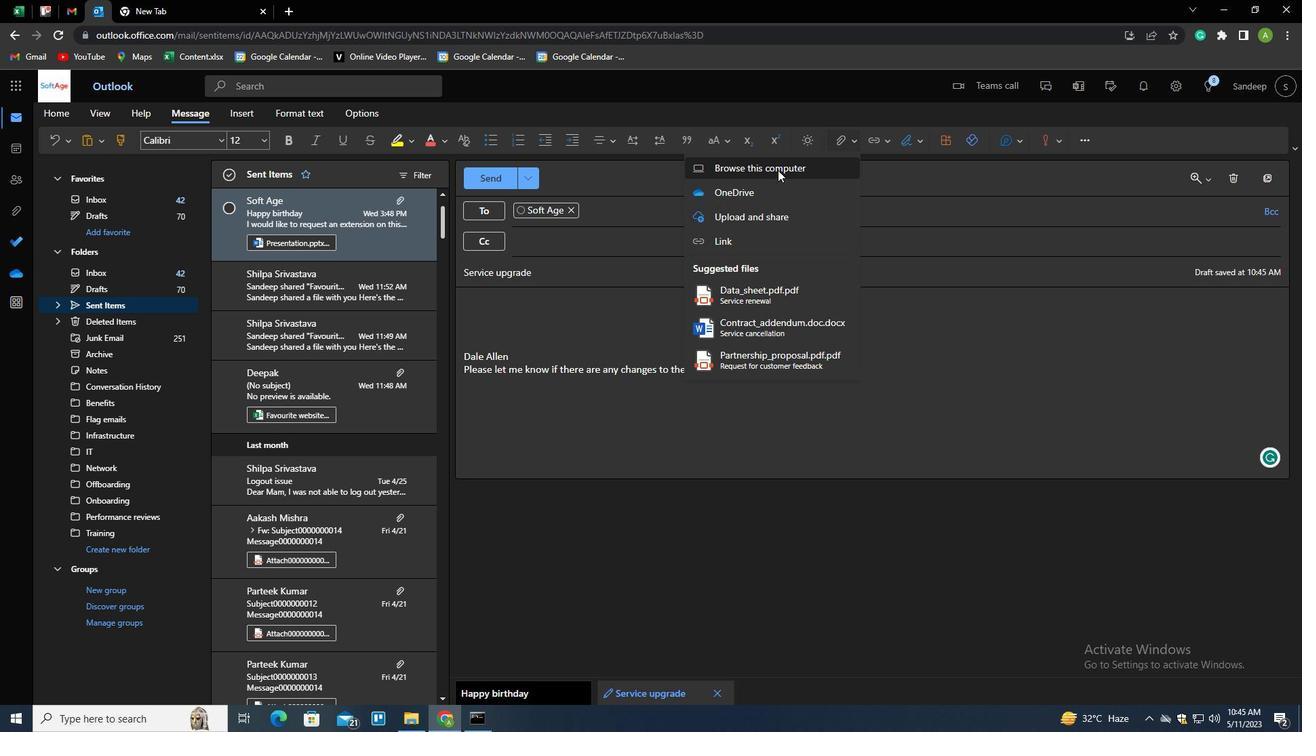 
Action: Mouse moved to (204, 145)
Screenshot: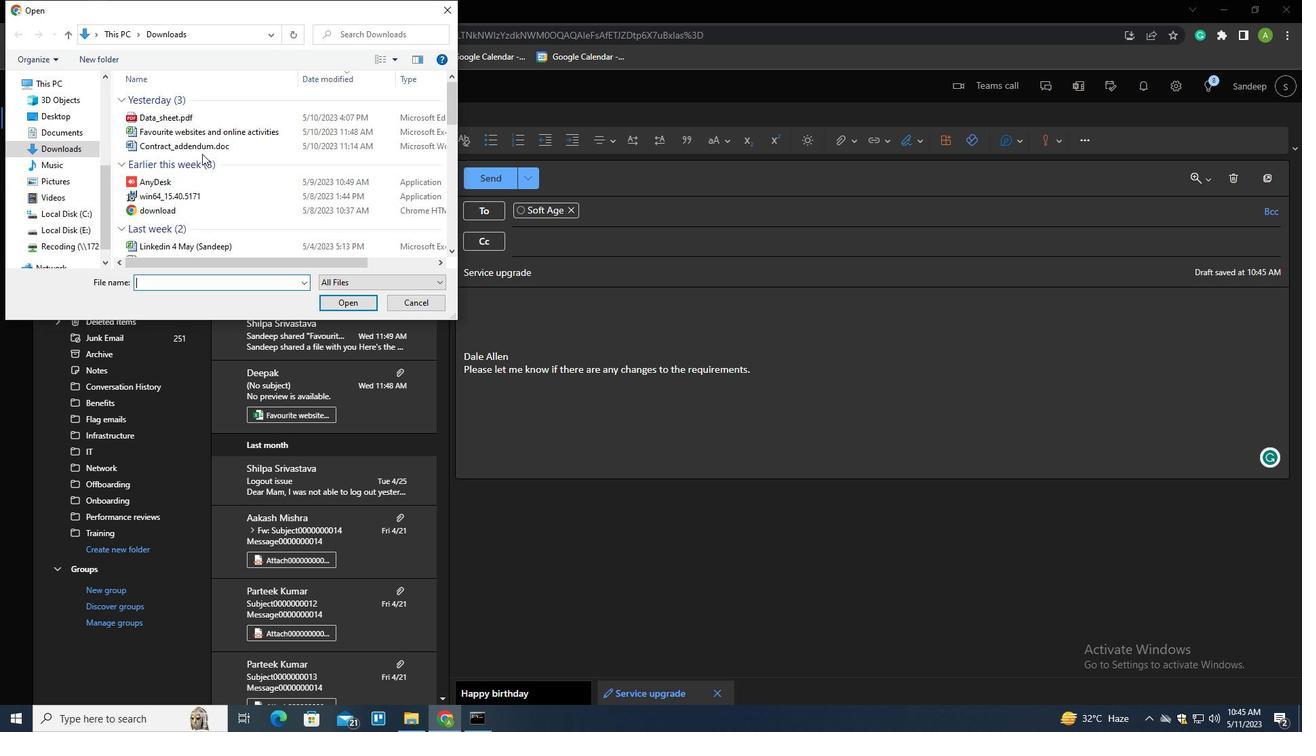 
Action: Mouse pressed left at (204, 145)
Screenshot: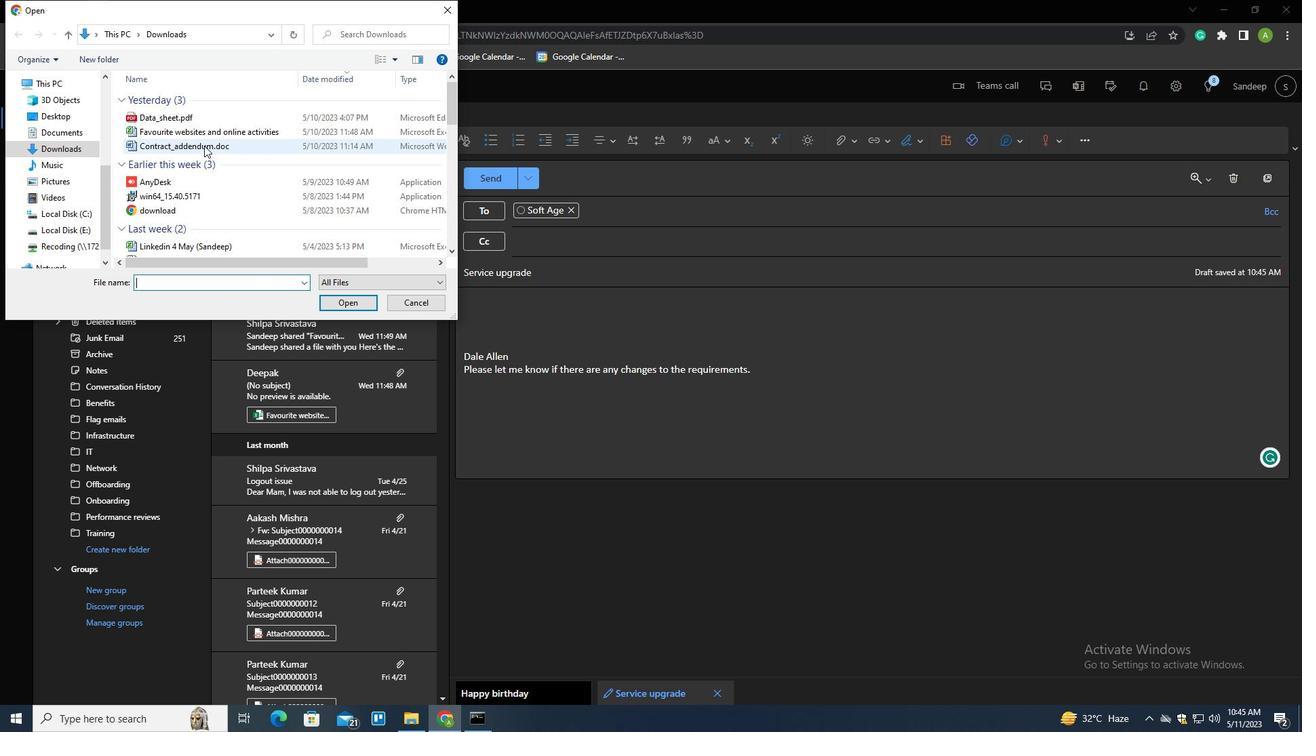 
Action: Mouse pressed right at (204, 145)
Screenshot: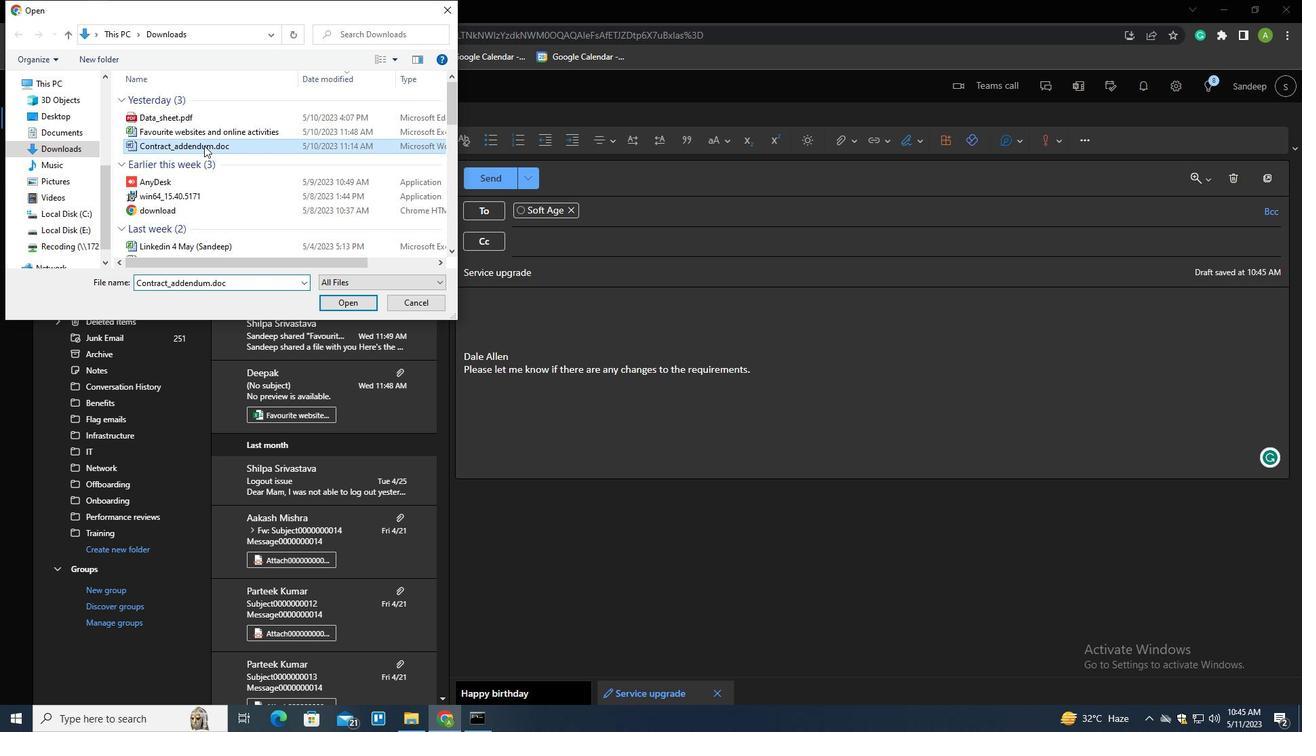 
Action: Mouse moved to (263, 405)
Screenshot: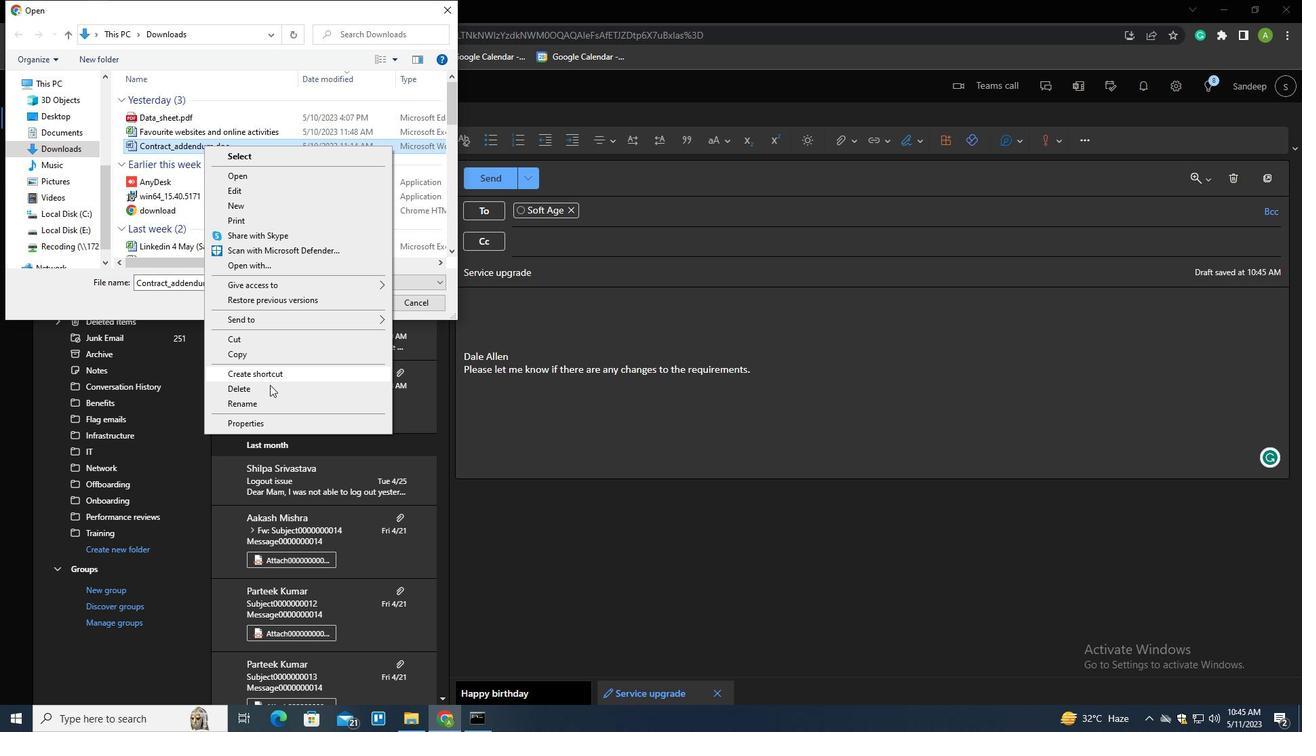 
Action: Mouse pressed left at (263, 405)
Screenshot: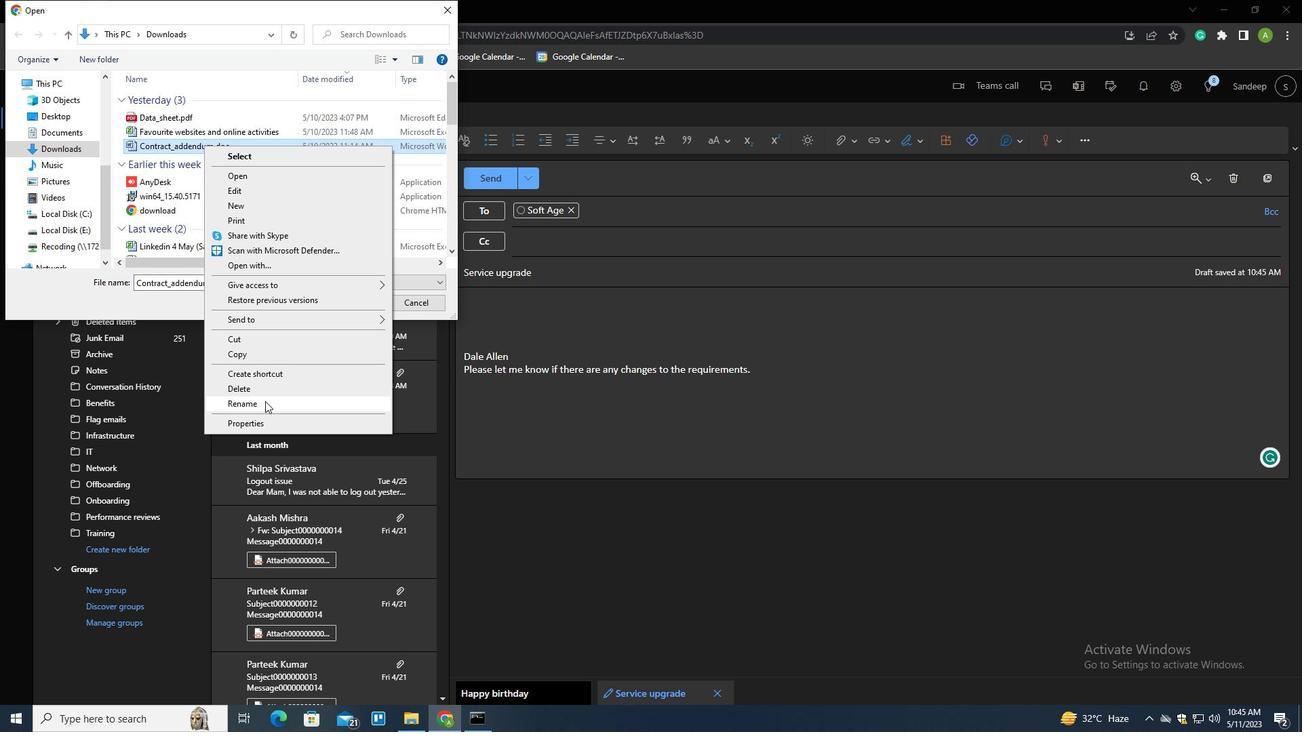 
Action: Key pressed <Key.backspace><Key.shift>POLIVY<Key.backspace><Key.backspace>BY<Key.shift>_MANUAL.DOCX<Key.enter>
Screenshot: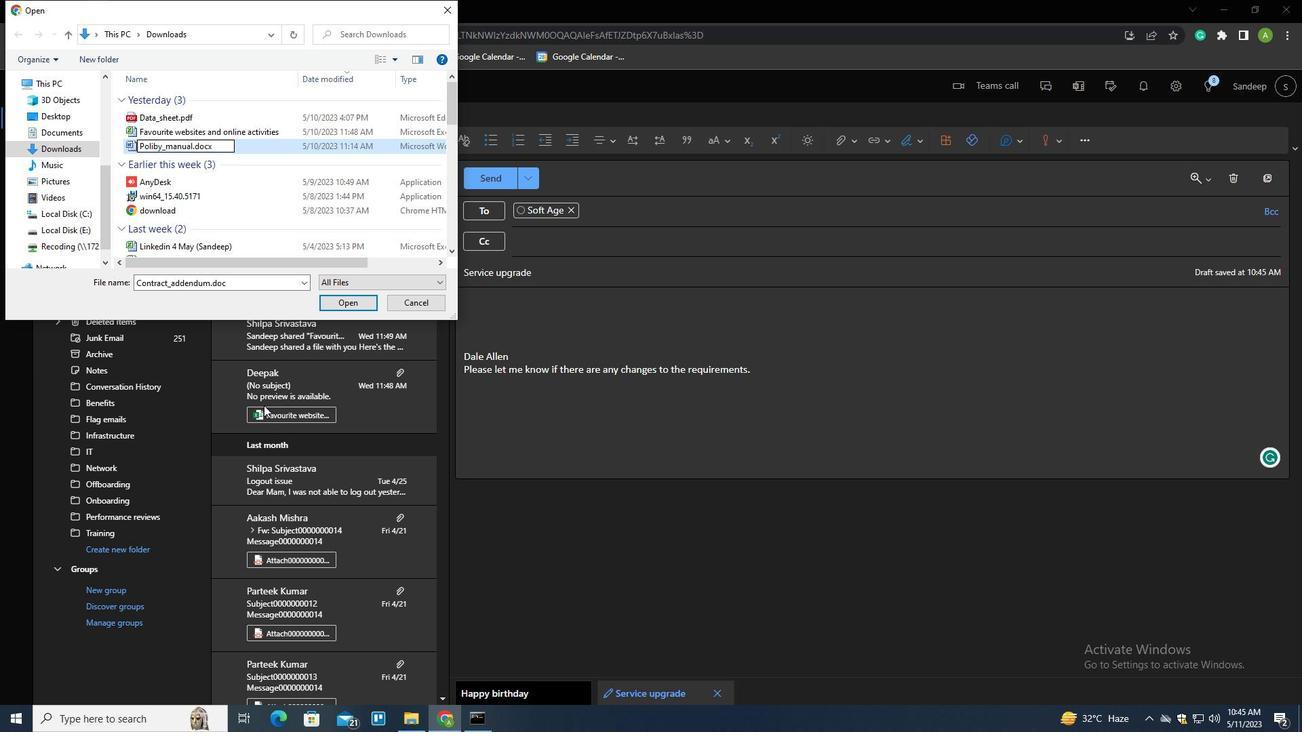 
Action: Mouse moved to (253, 144)
Screenshot: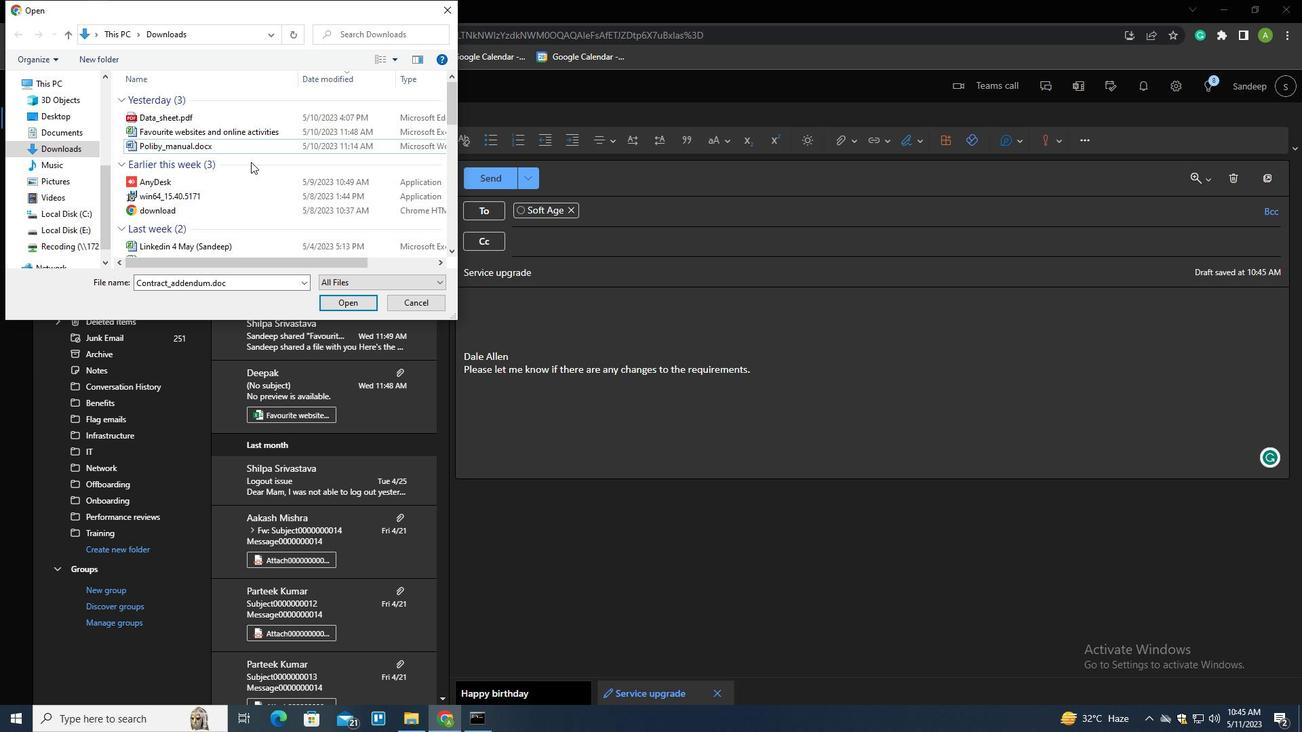 
Action: Mouse pressed left at (253, 144)
Screenshot: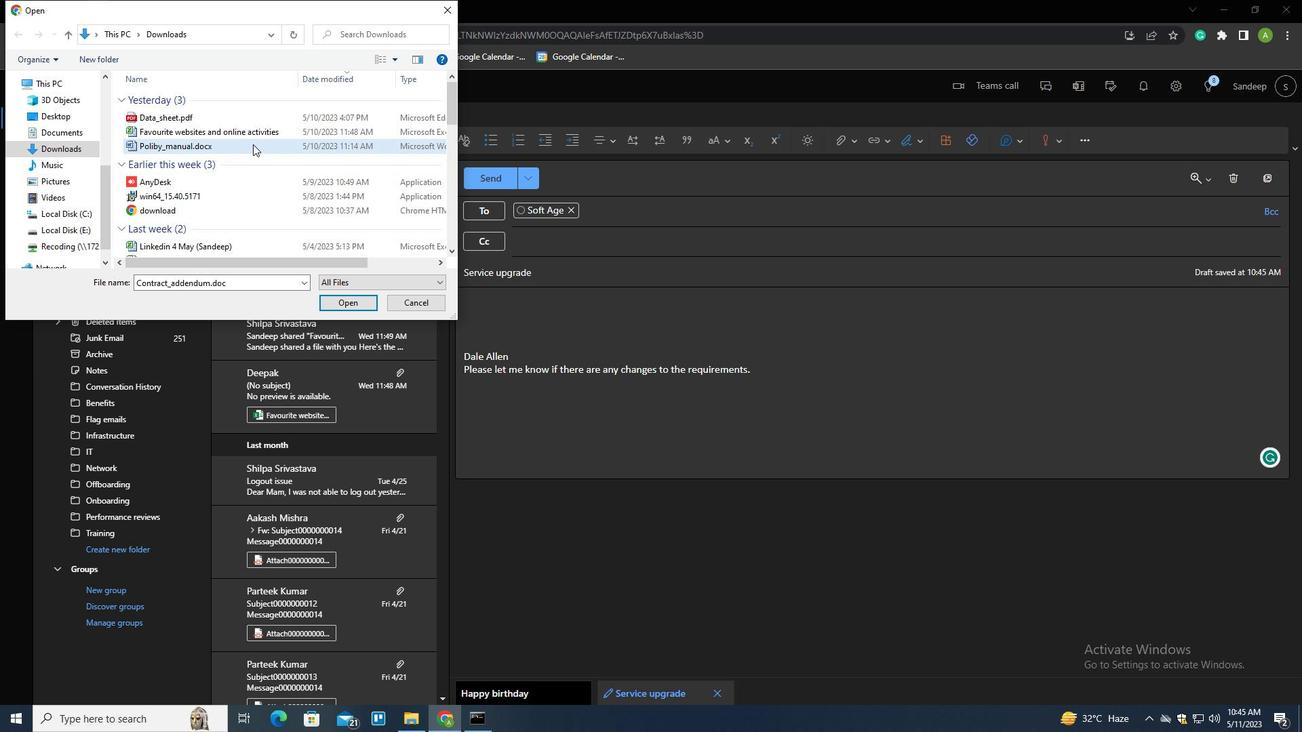 
Action: Mouse moved to (364, 299)
Screenshot: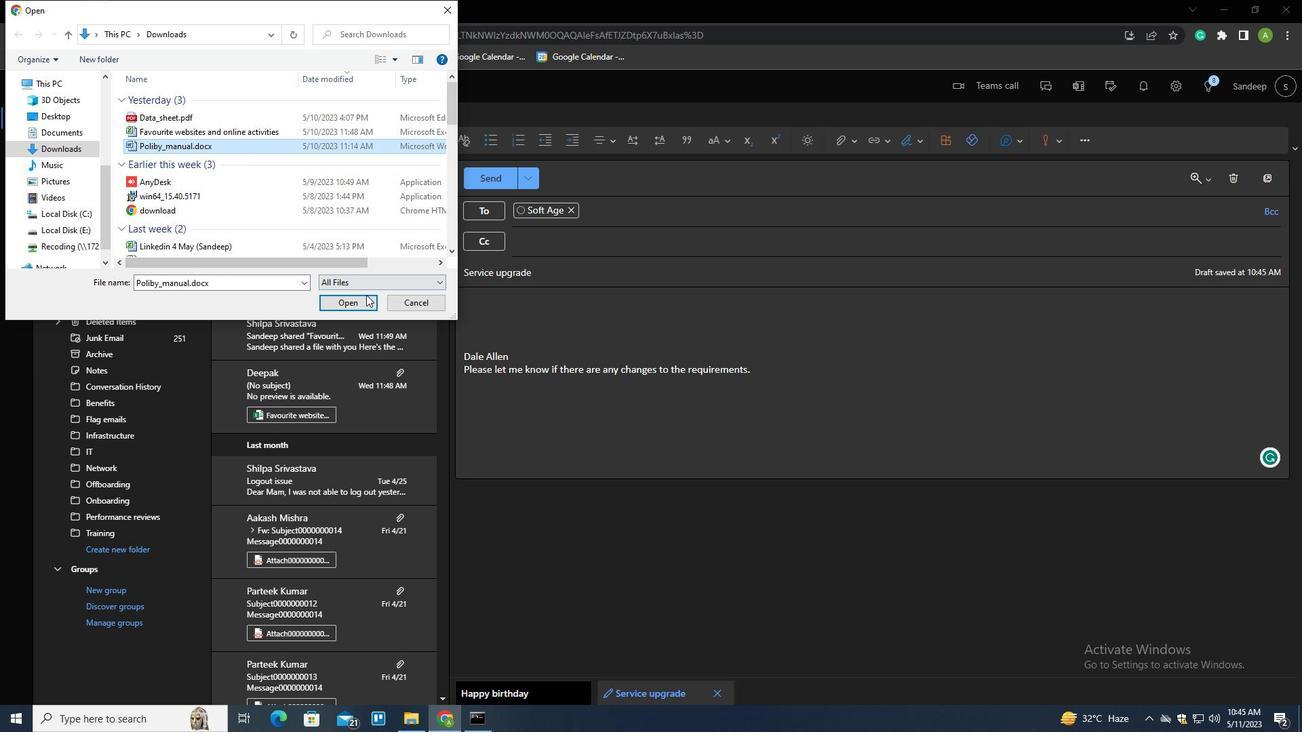 
Action: Mouse pressed left at (364, 299)
Screenshot: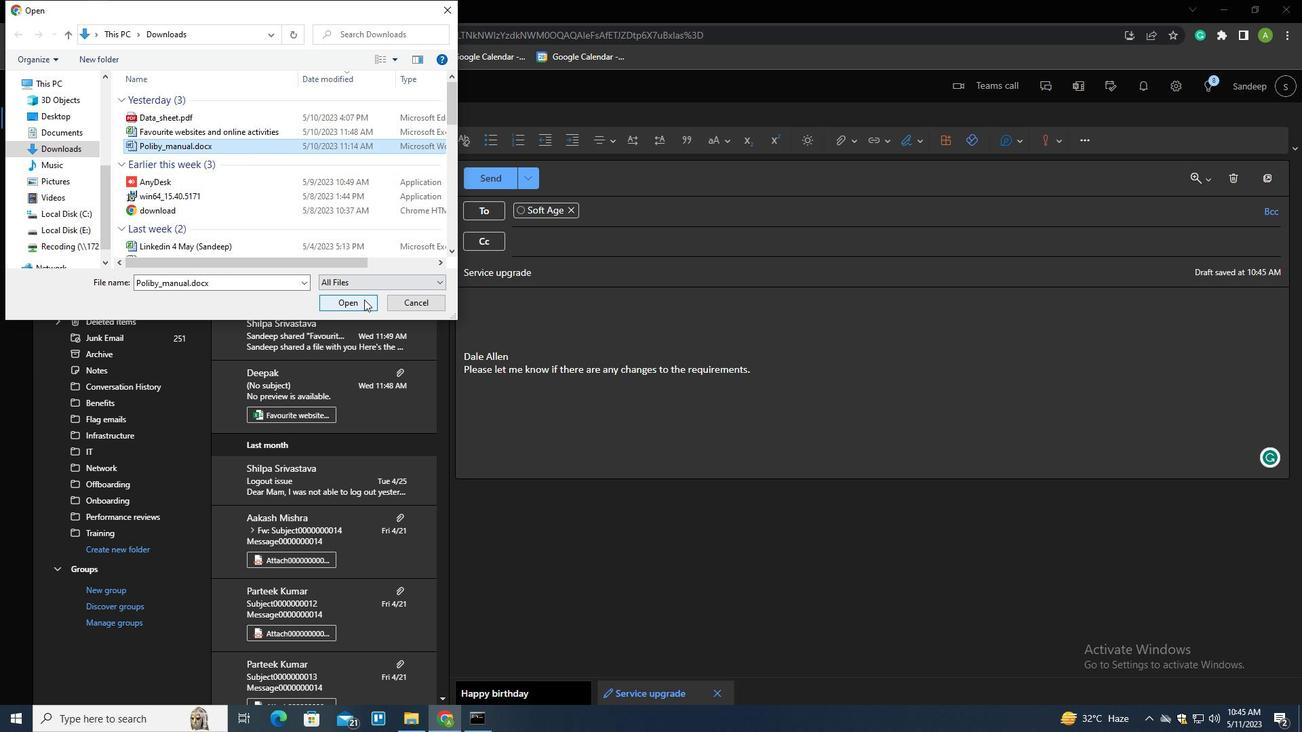 
Action: Mouse moved to (497, 179)
Screenshot: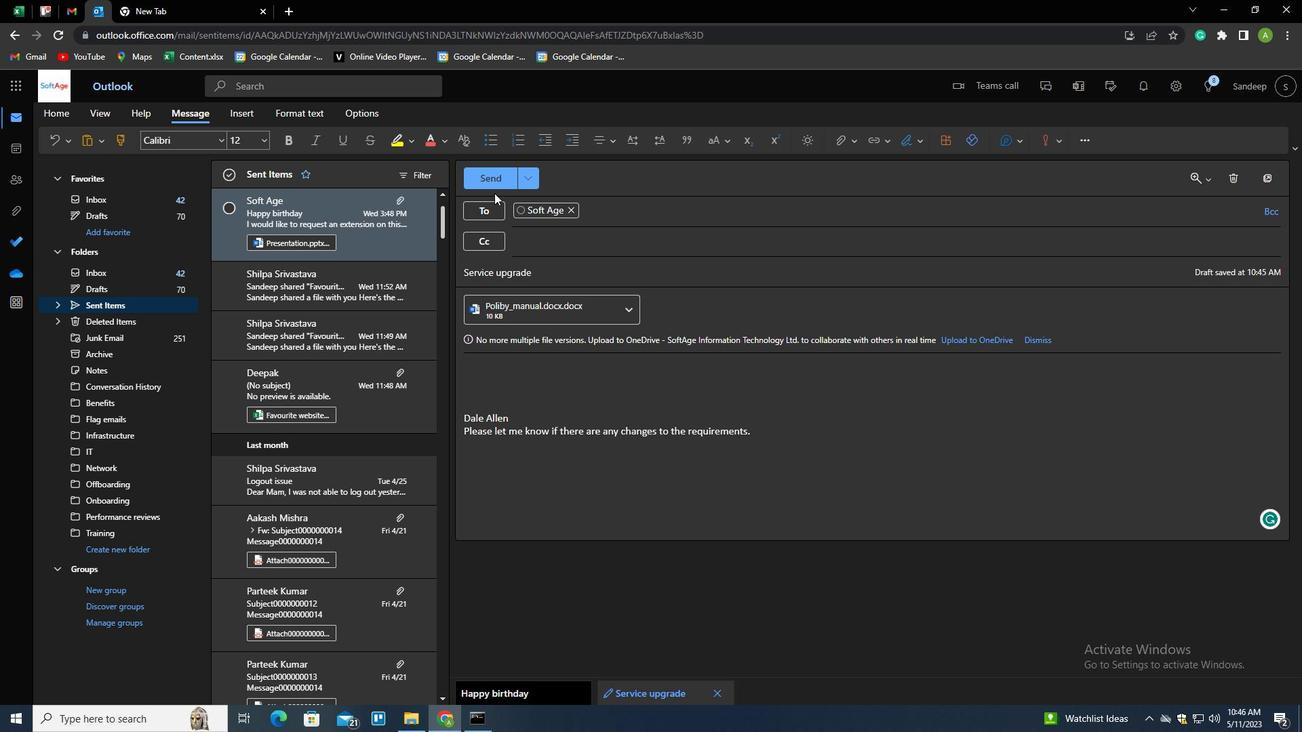 
Action: Mouse pressed left at (497, 179)
Screenshot: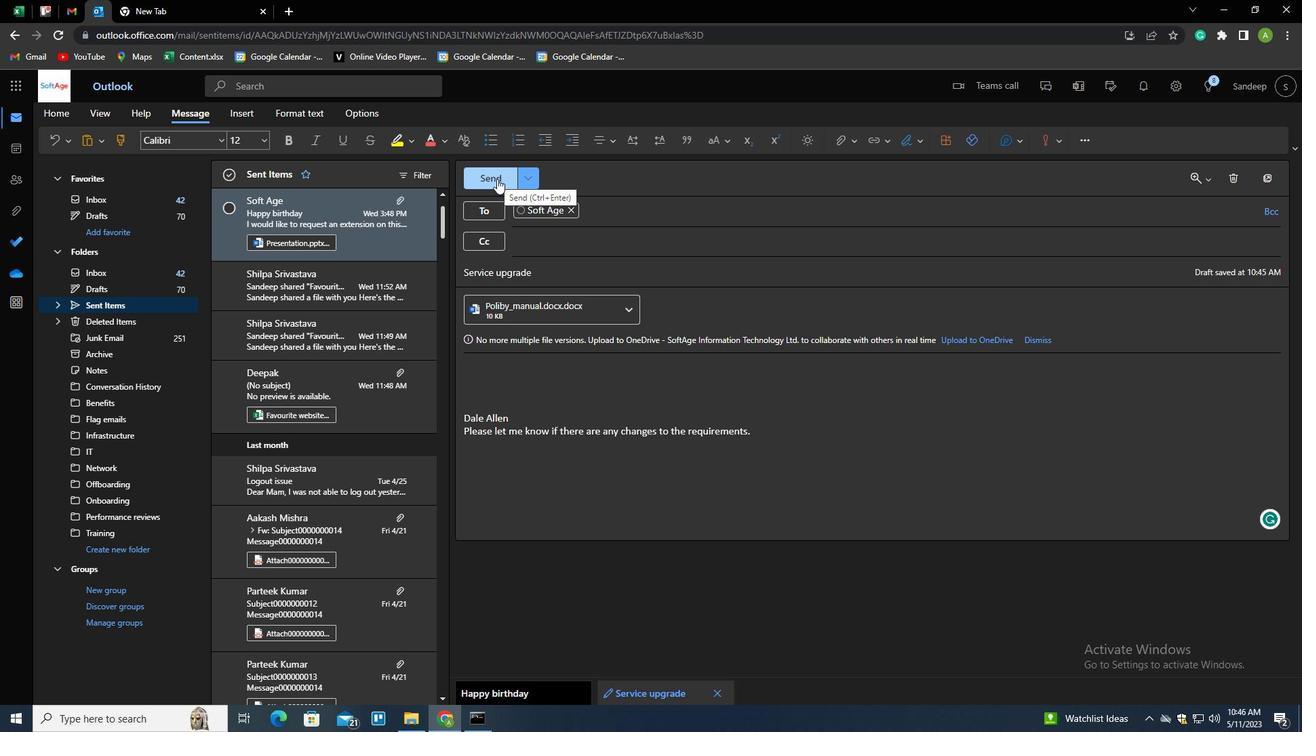 
Action: Mouse moved to (122, 545)
Screenshot: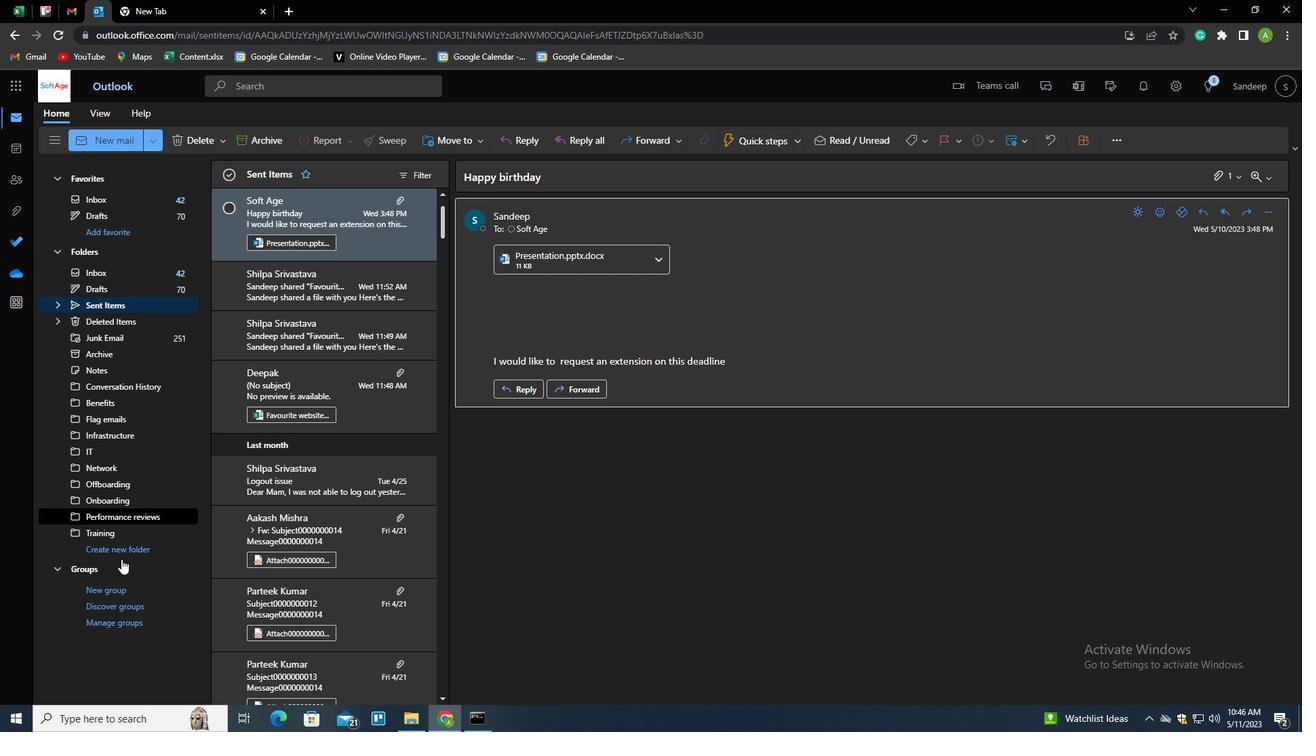 
Action: Mouse pressed left at (122, 545)
Screenshot: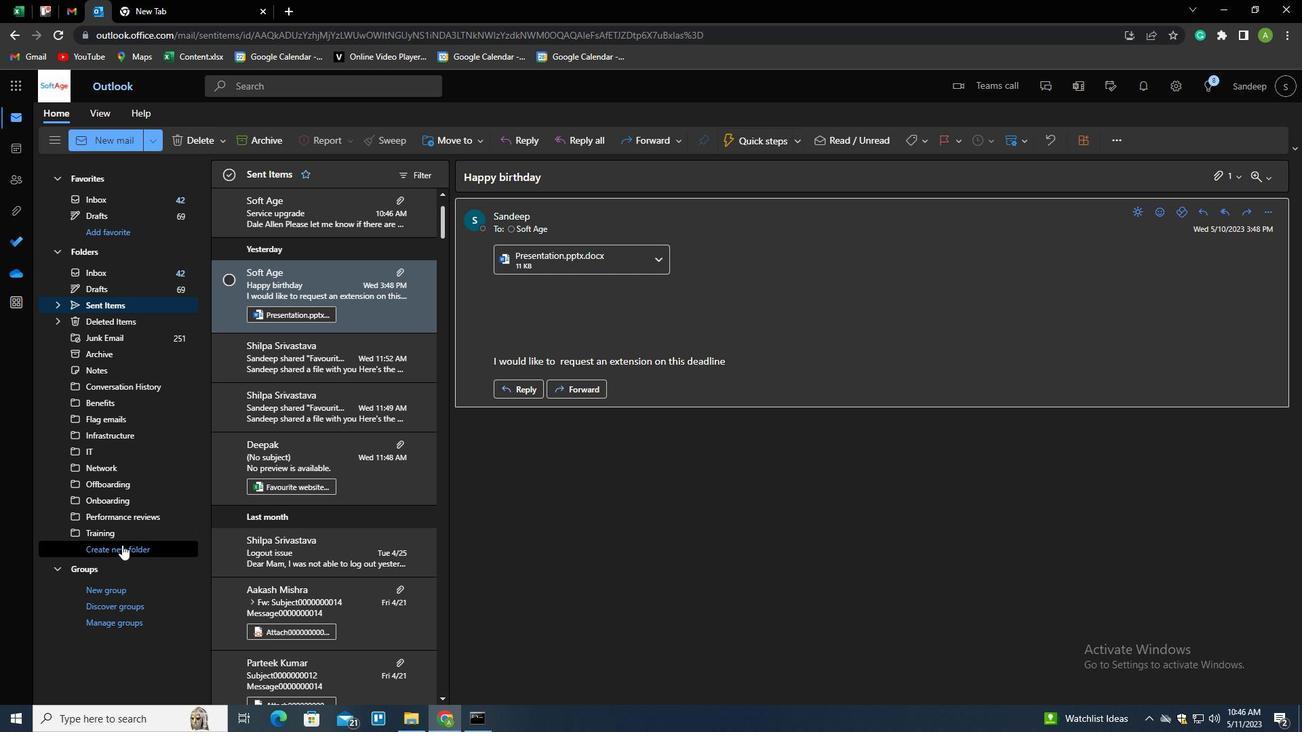 
Action: Key pressed <Key.shift>SOFTAG<Key.backspace>WARE<Key.backspace><Key.backspace><Key.backspace><Key.backspace><Key.backspace>WARE<Key.enter>
Screenshot: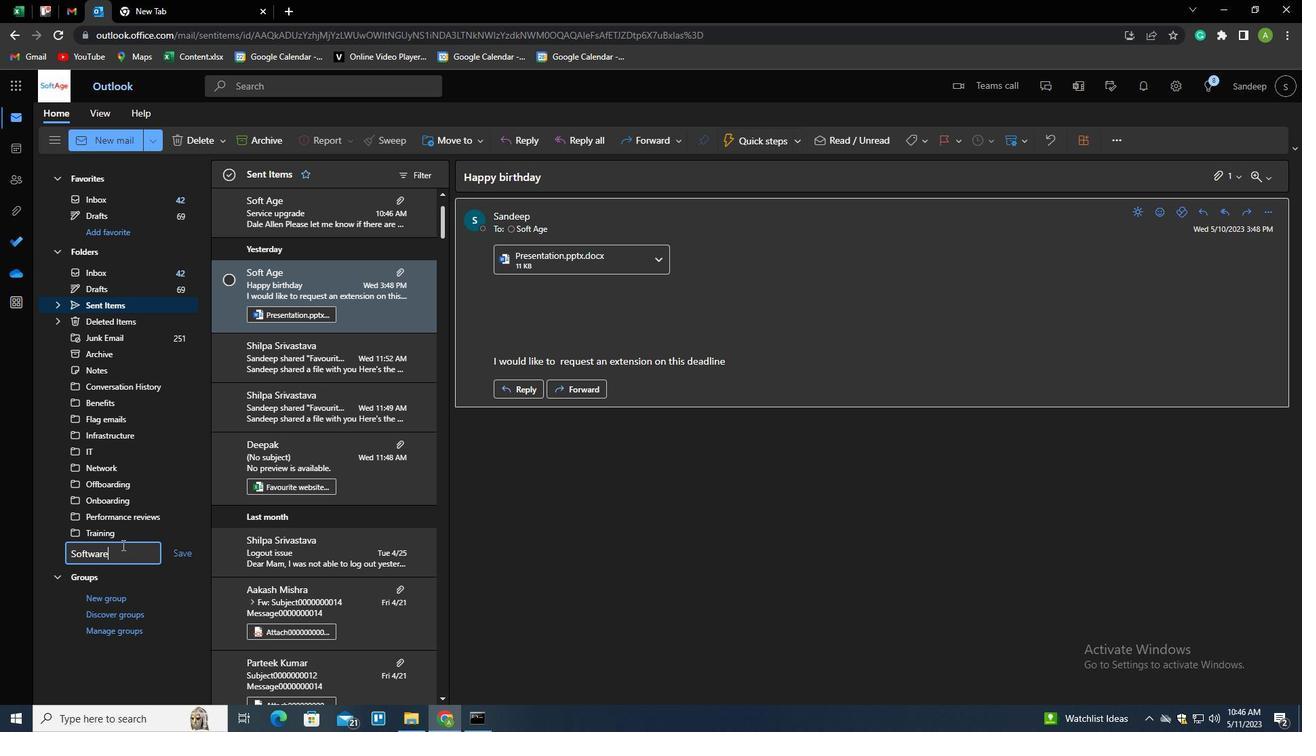
Action: Mouse scrolled (122, 546) with delta (0, 0)
Screenshot: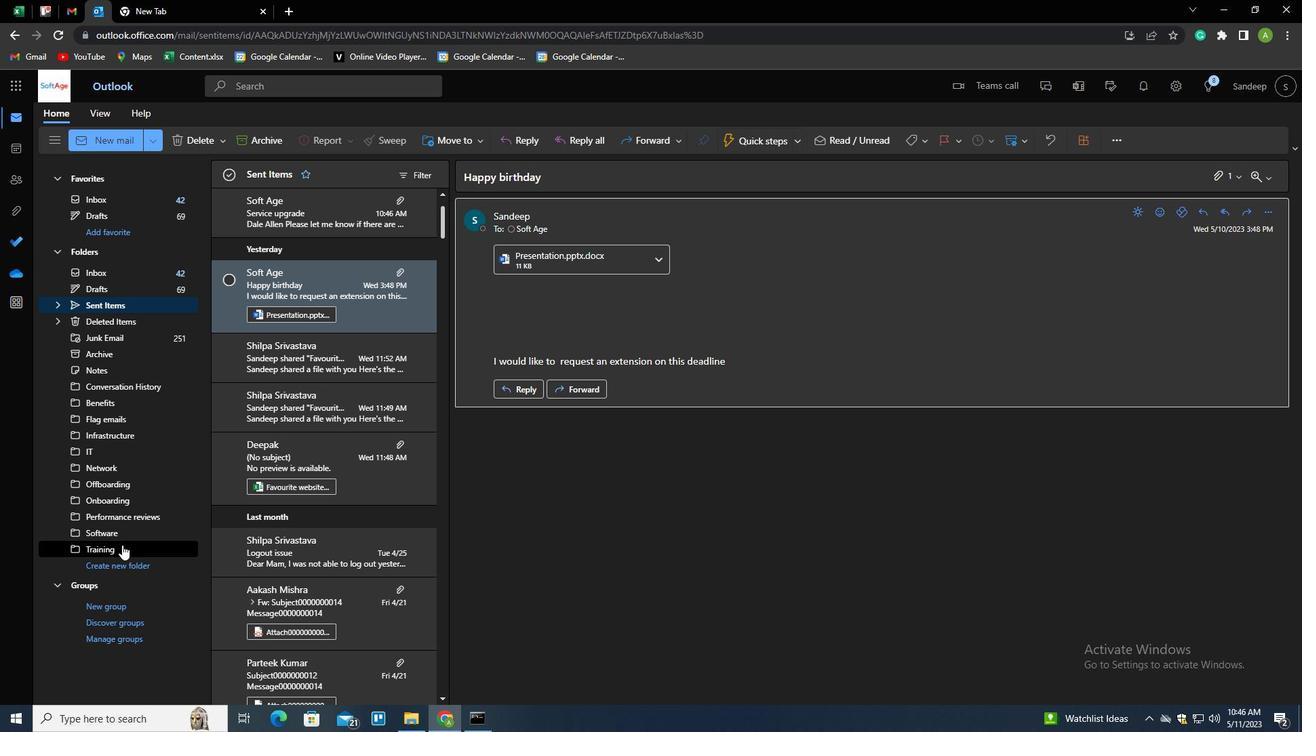 
Action: Mouse moved to (114, 304)
Screenshot: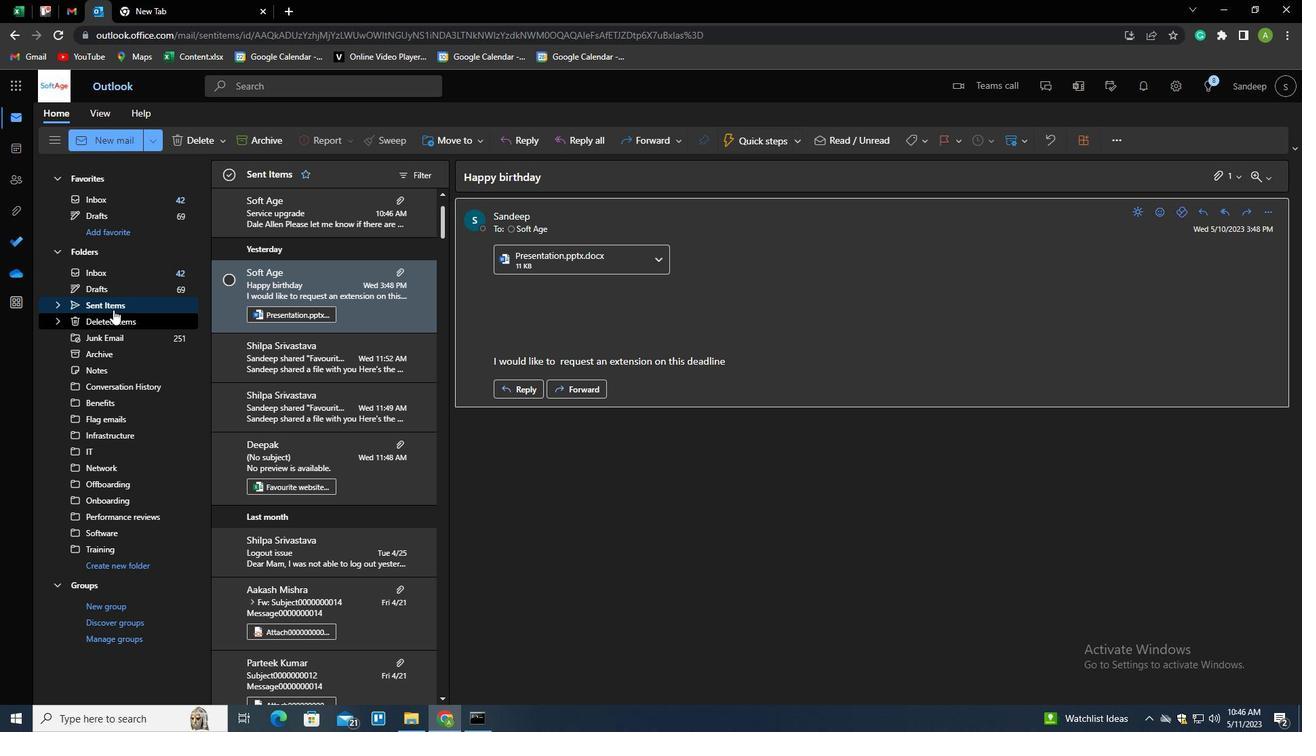 
Action: Mouse pressed left at (114, 304)
Screenshot: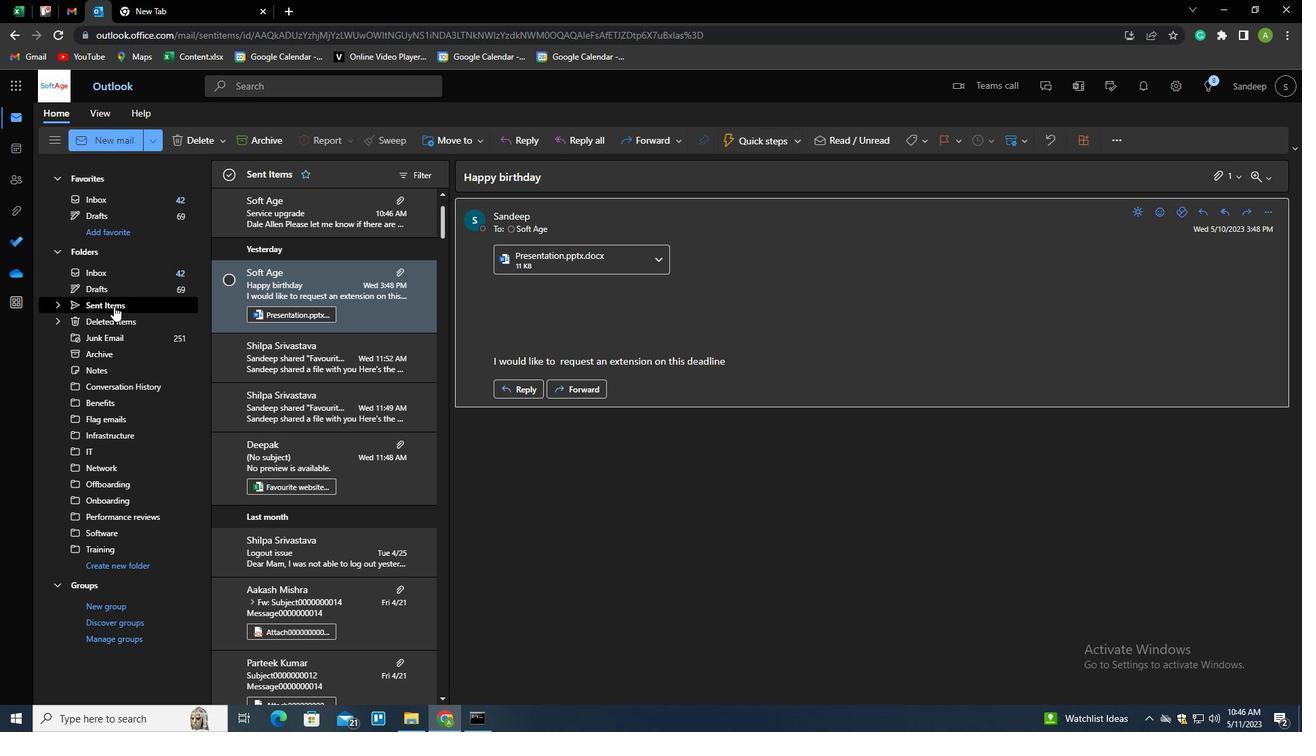 
Action: Mouse moved to (290, 204)
Screenshot: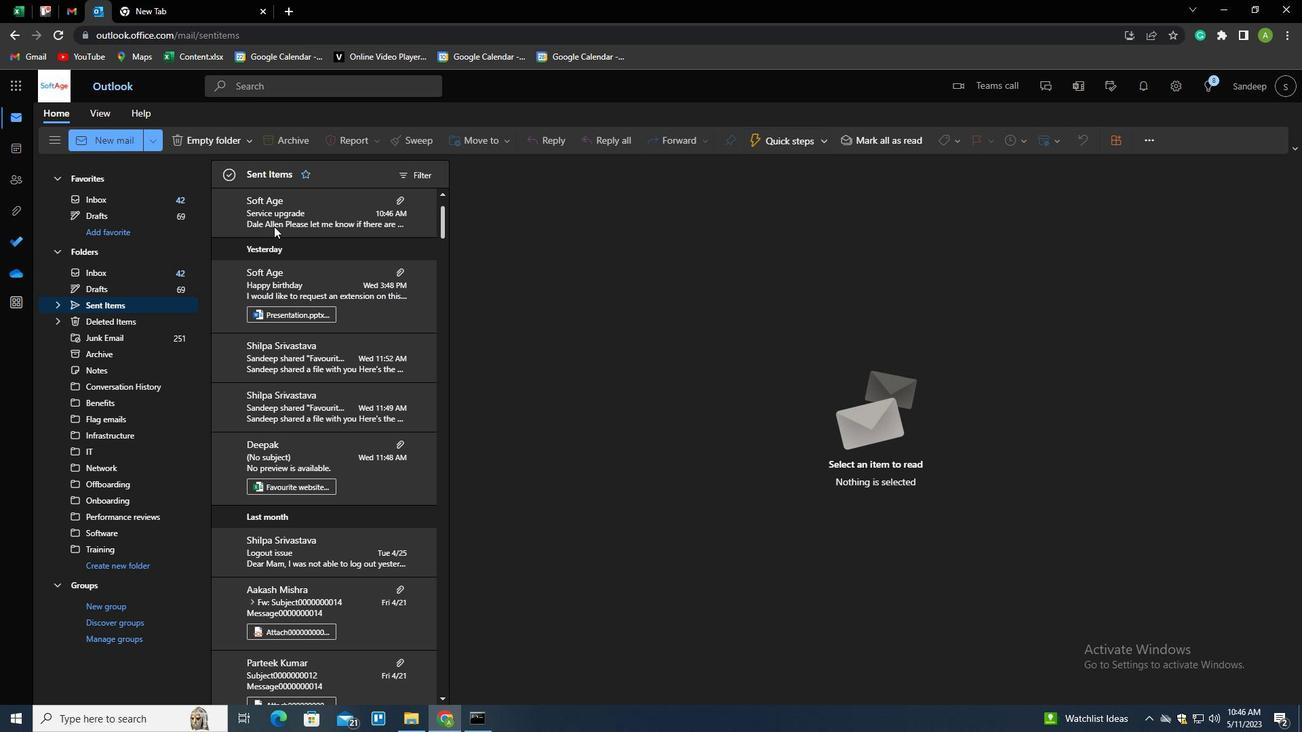 
Action: Mouse pressed right at (290, 204)
Screenshot: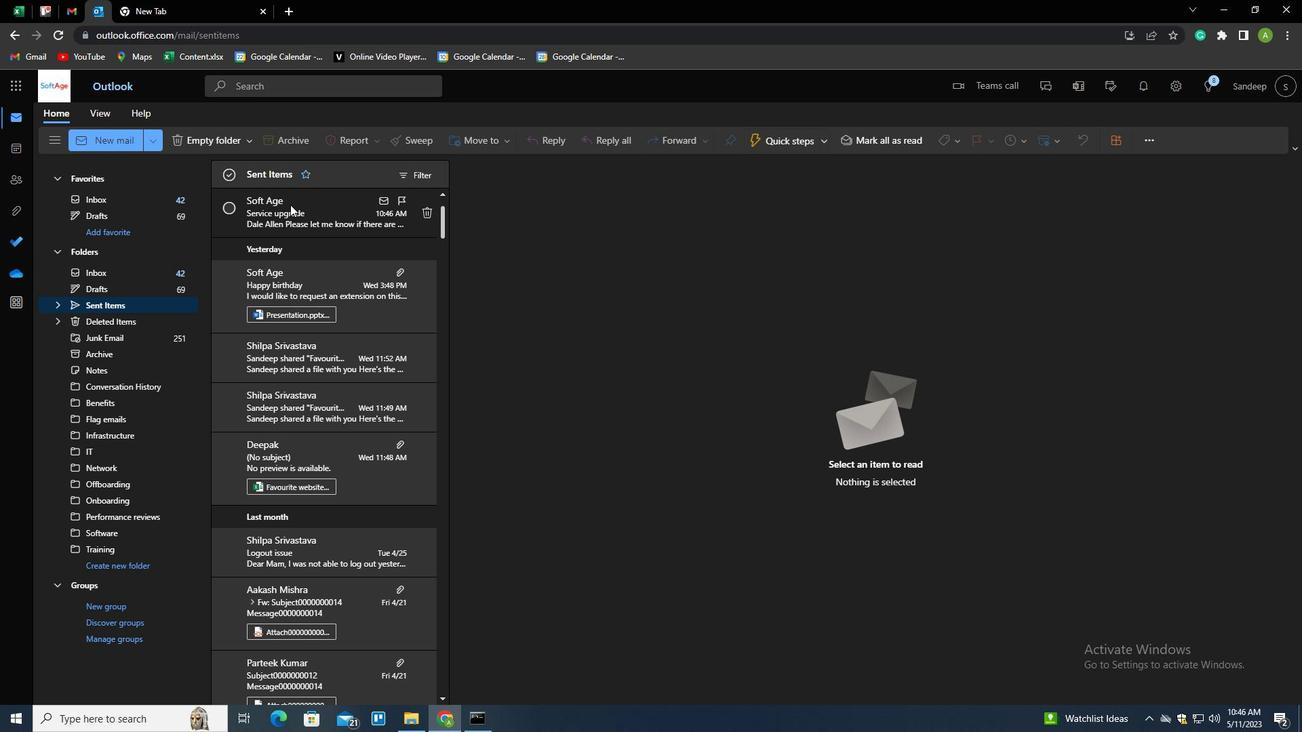 
Action: Mouse moved to (323, 264)
Screenshot: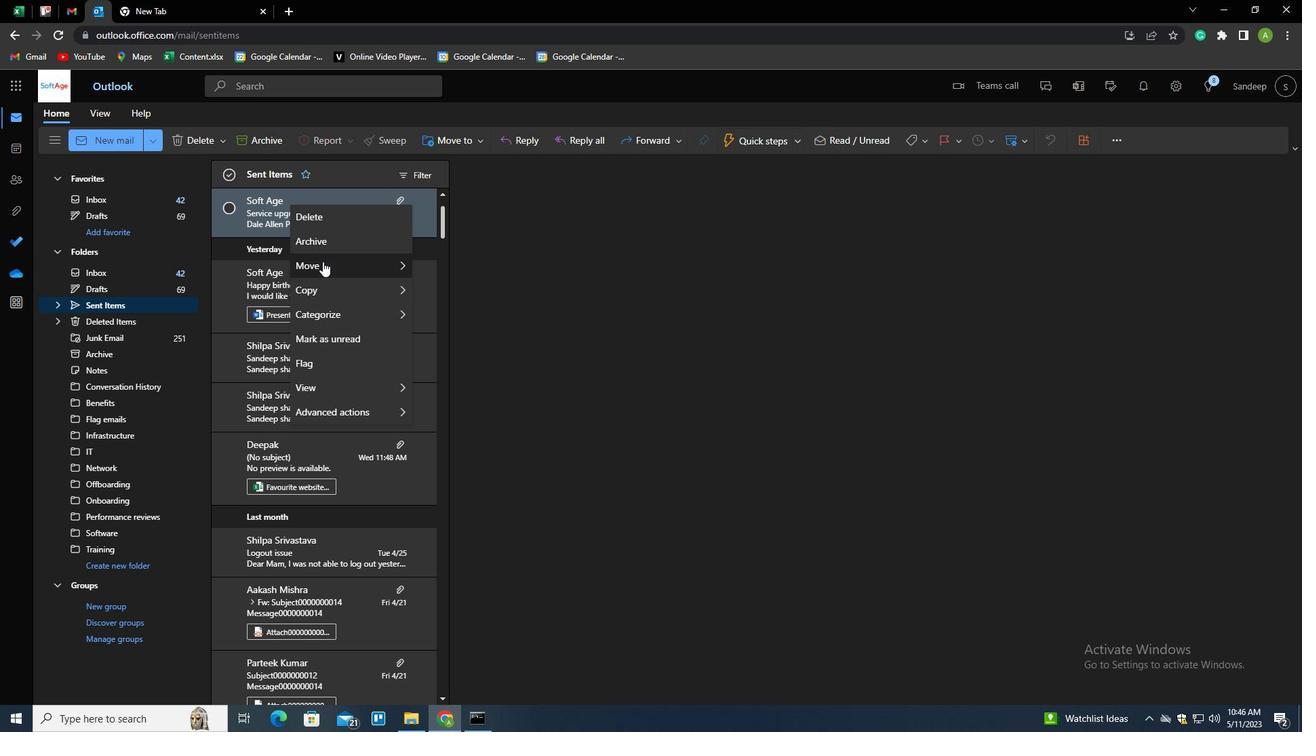 
Action: Mouse pressed left at (323, 264)
Screenshot: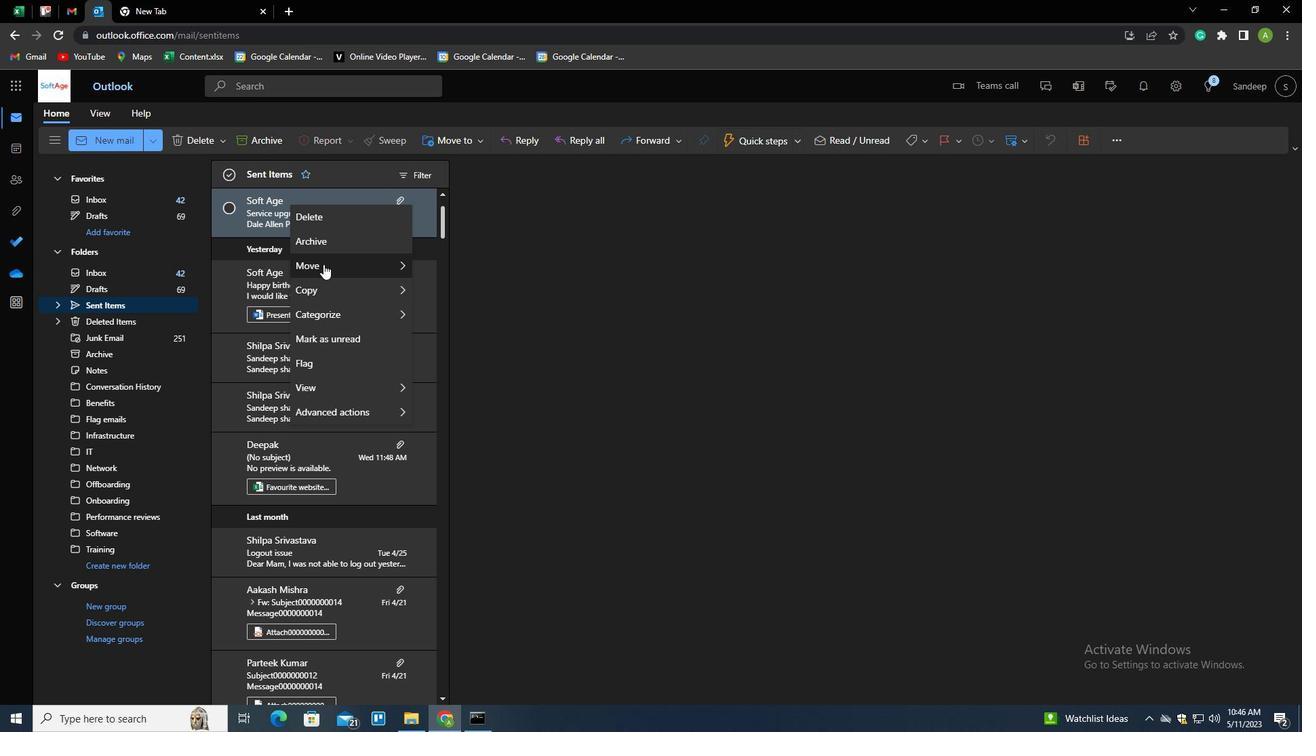 
Action: Mouse moved to (443, 264)
Screenshot: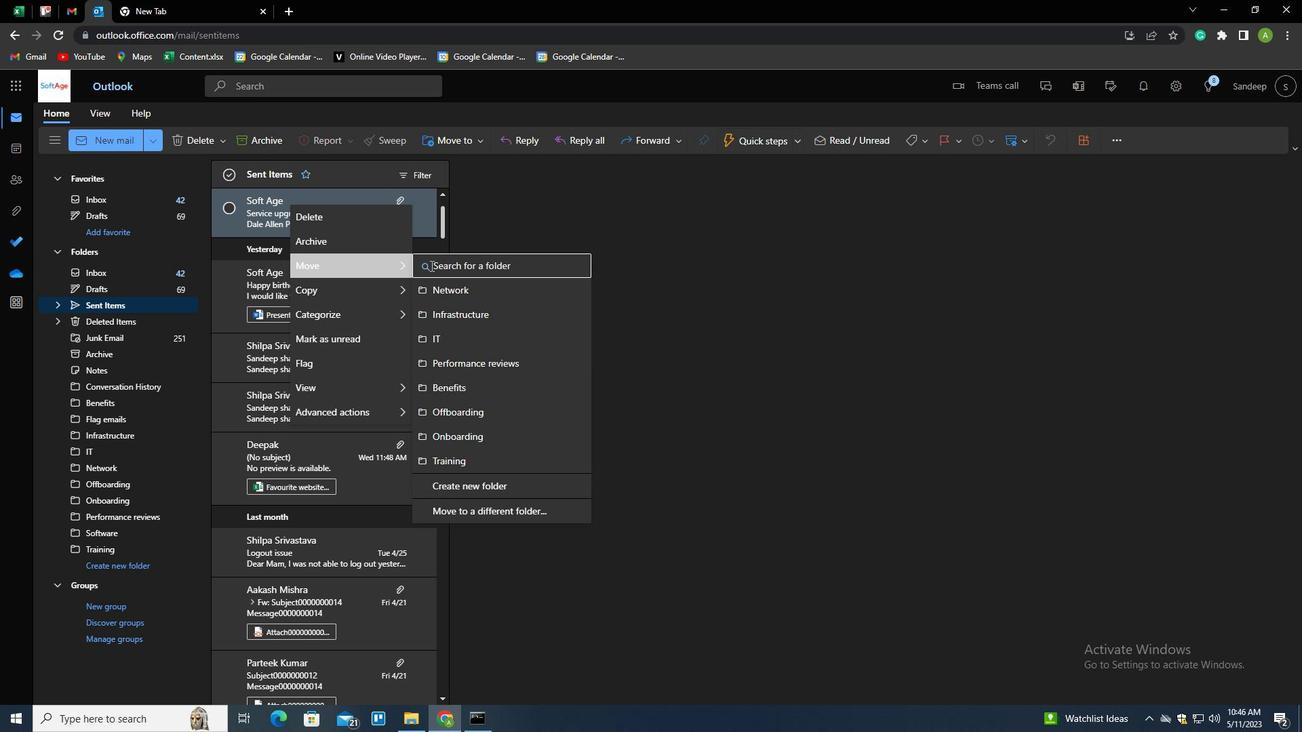 
Action: Mouse pressed left at (443, 264)
Screenshot: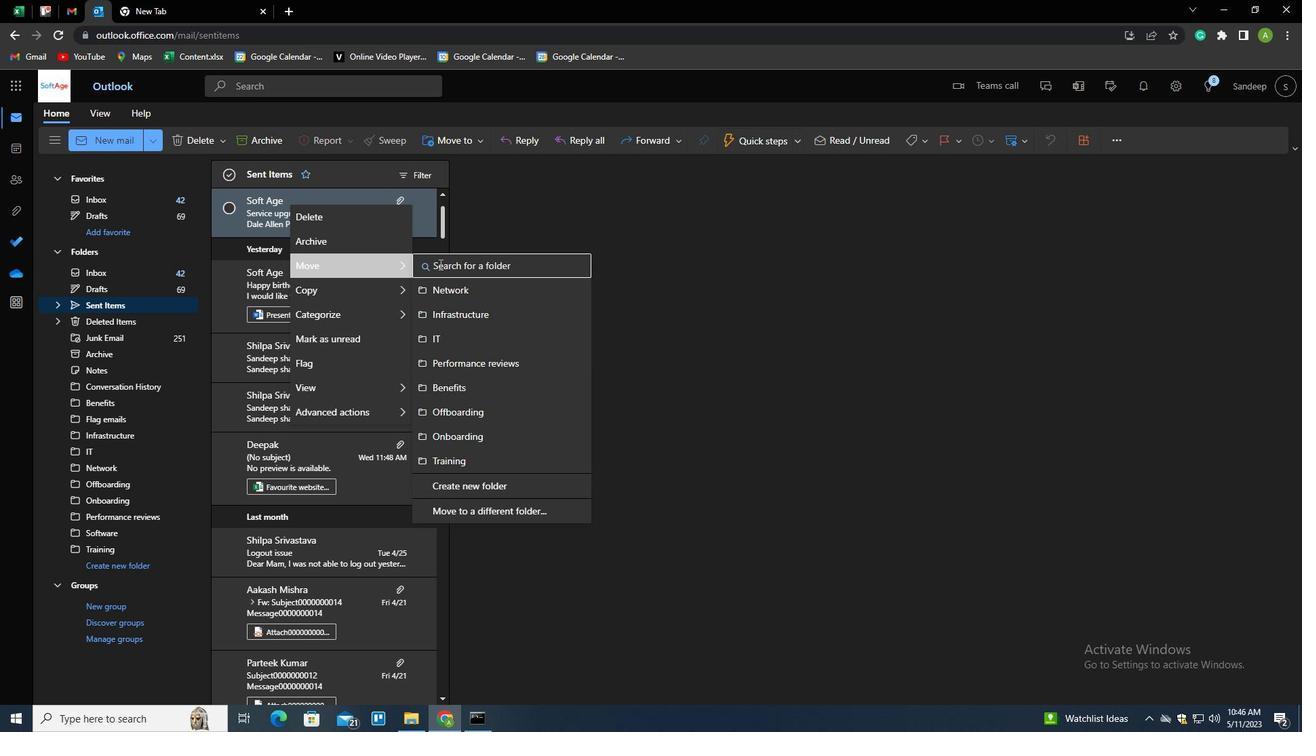 
Action: Key pressed <Key.shift>S
Screenshot: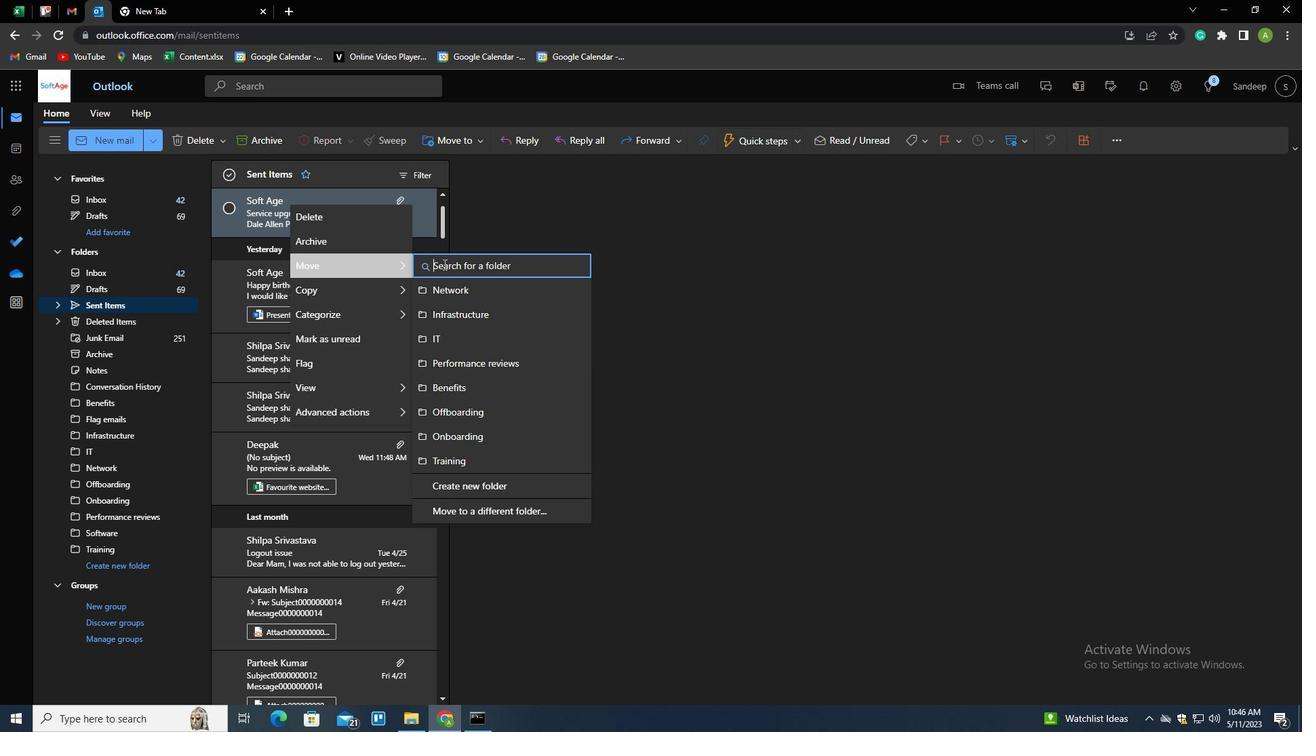 
Action: Mouse moved to (303, 192)
Screenshot: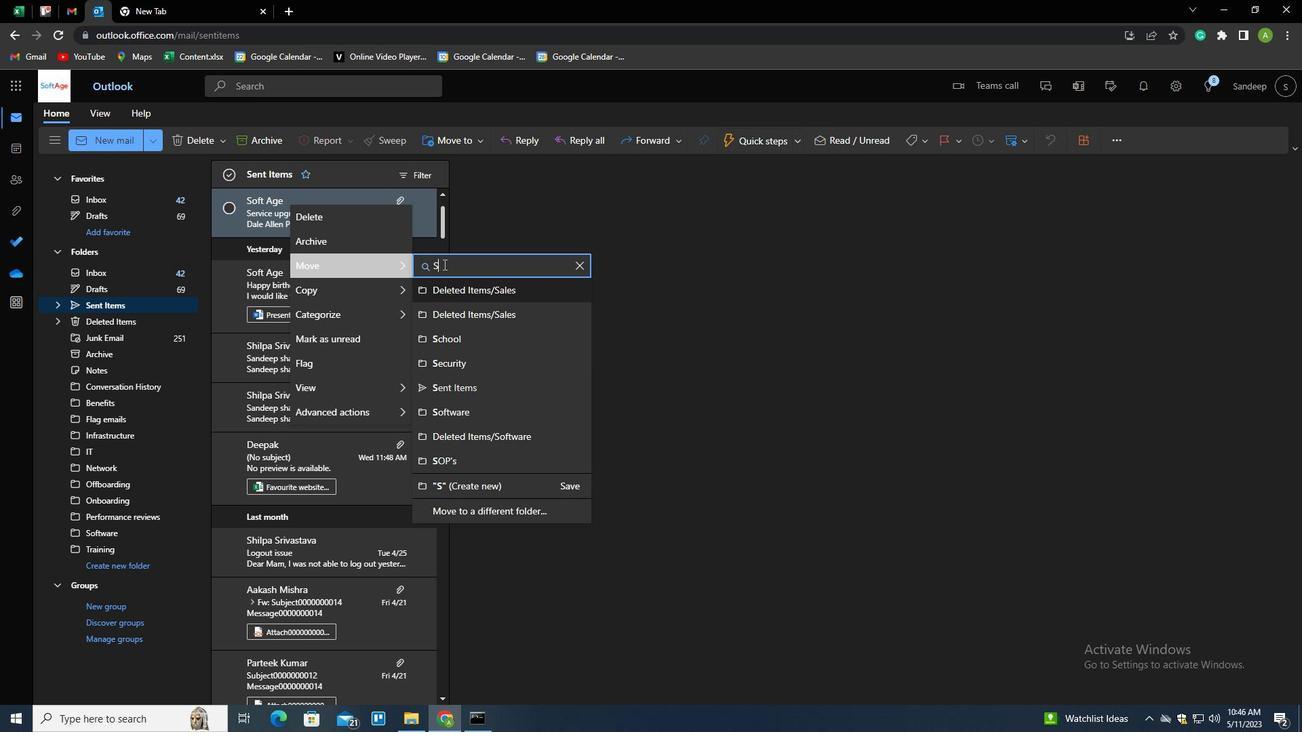 
Action: Key pressed OFT
Screenshot: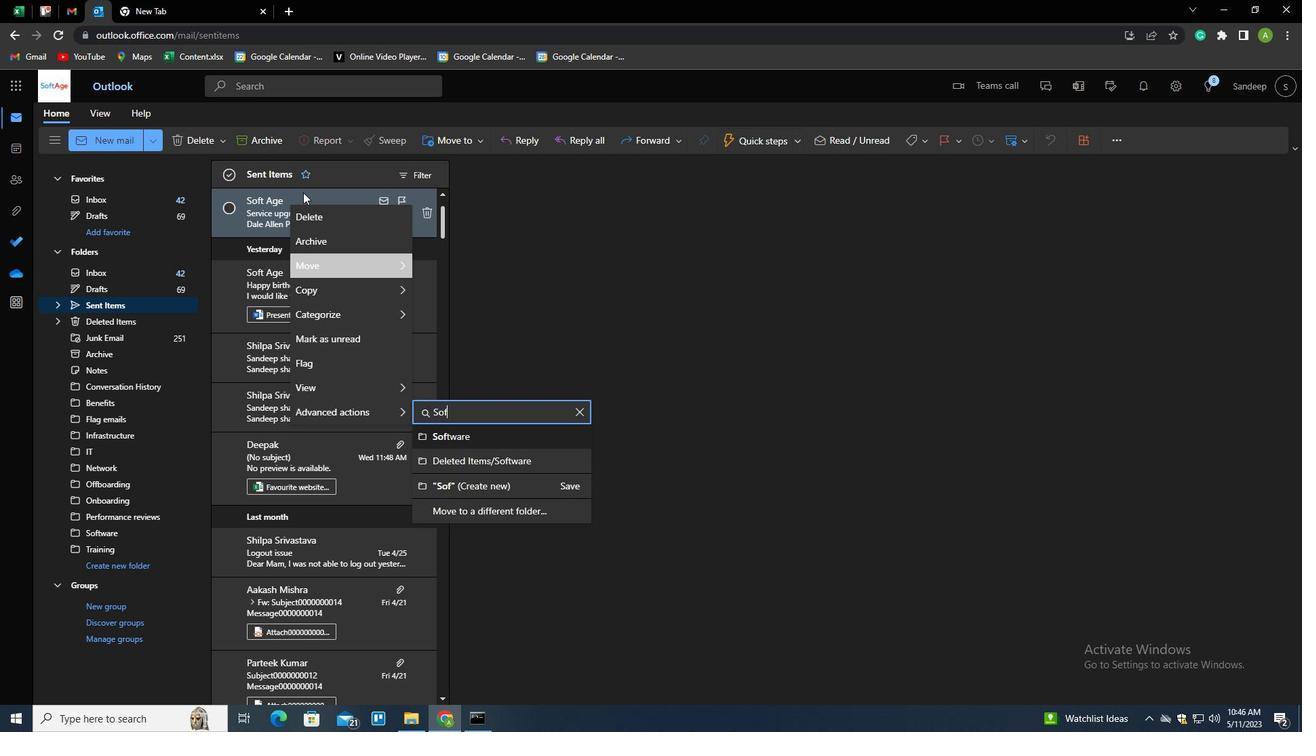 
Action: Mouse moved to (481, 440)
Screenshot: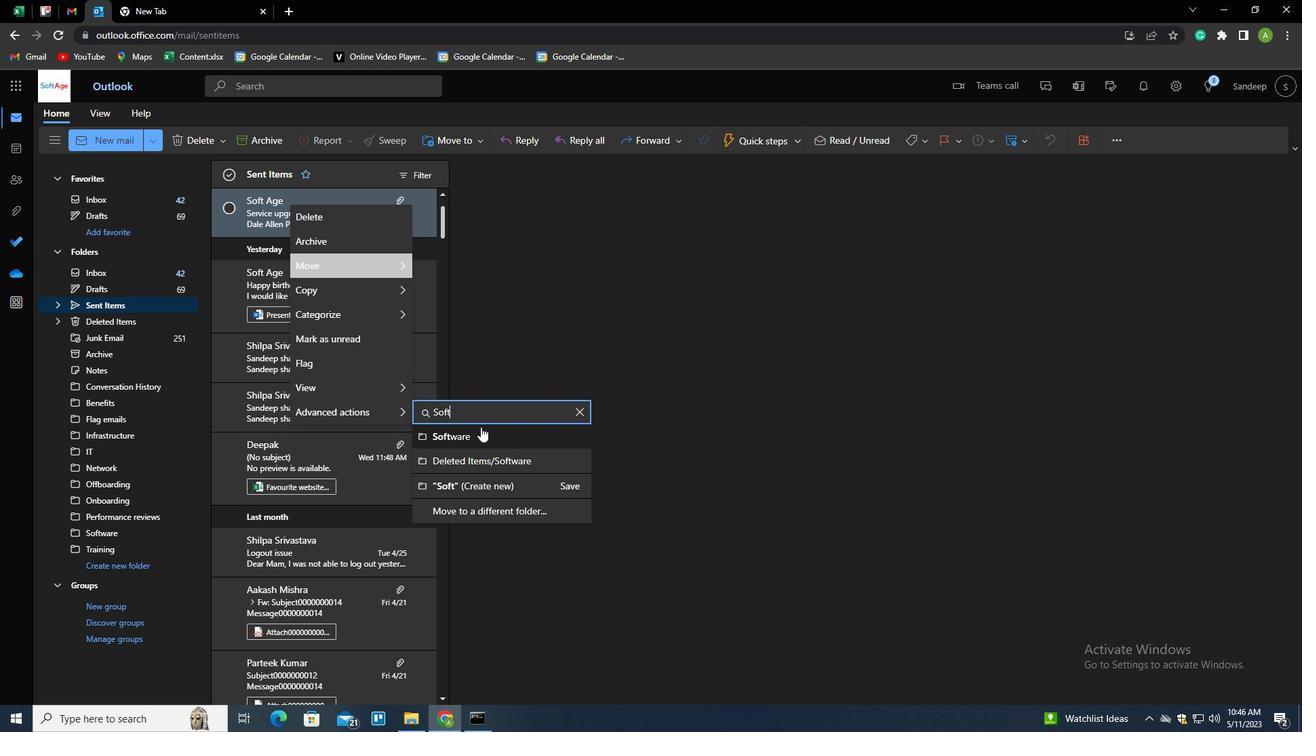 
Action: Mouse pressed left at (481, 440)
Screenshot: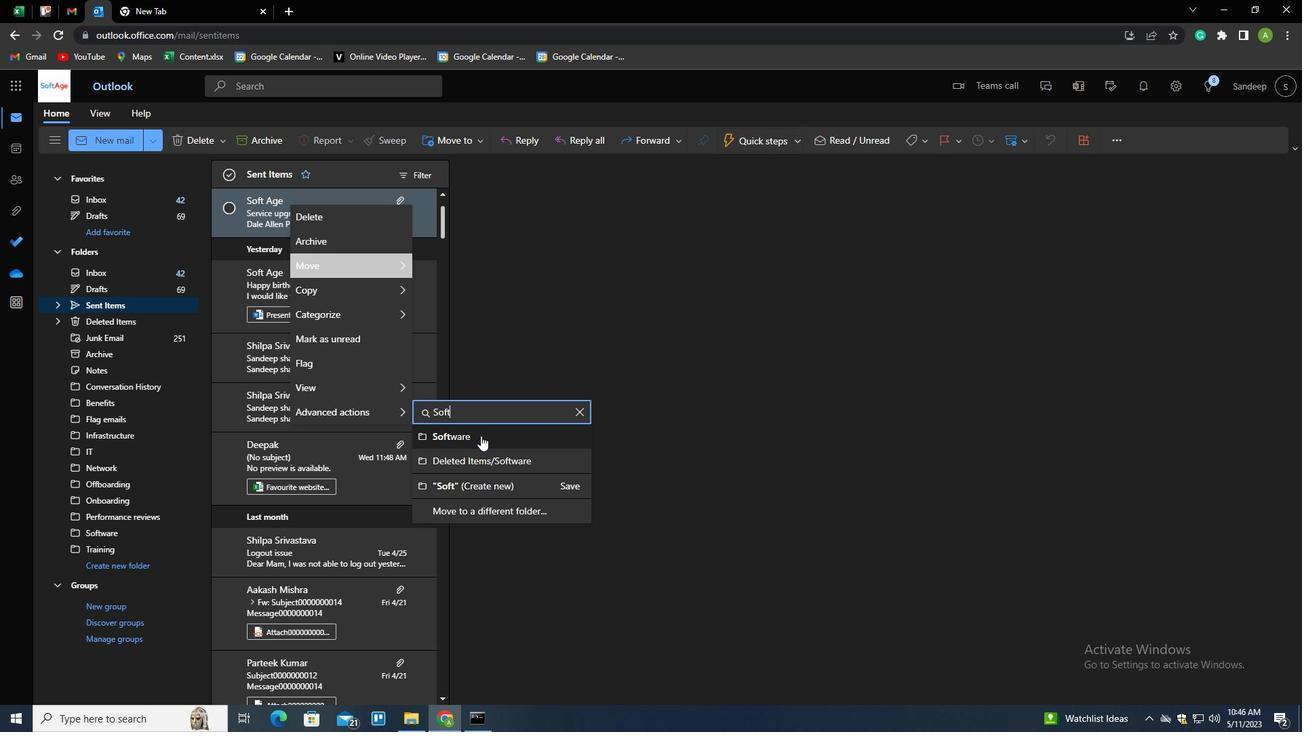 
Action: Mouse moved to (665, 498)
Screenshot: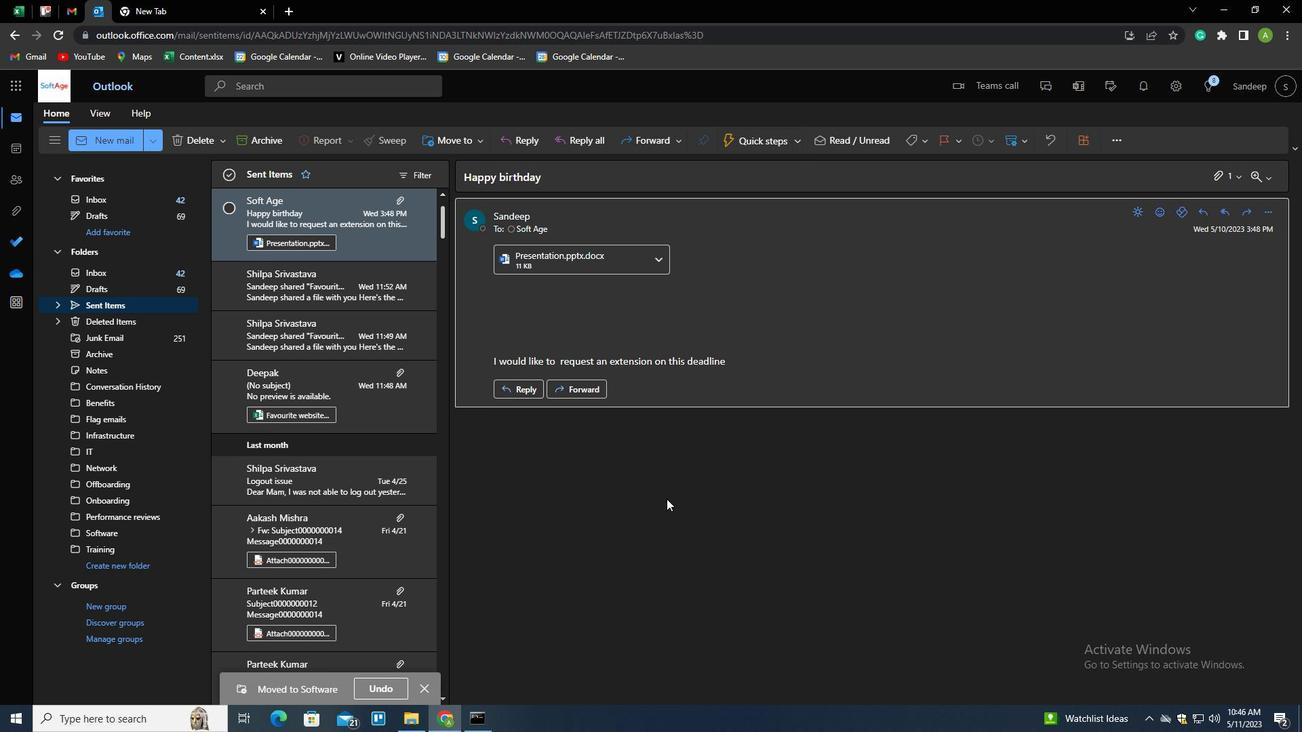 
